 Task: Create a board button that archives all the cards more than 1  30 working days in the list "Trello first".
Action: Mouse moved to (1212, 99)
Screenshot: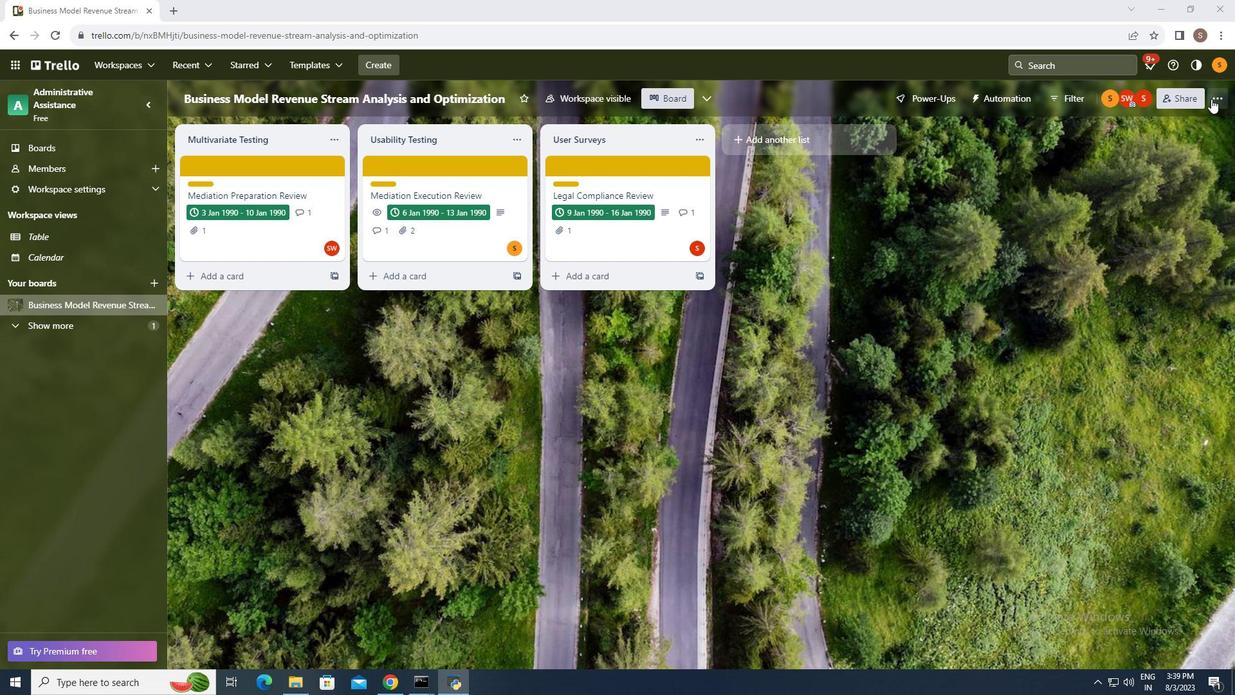 
Action: Mouse pressed left at (1212, 99)
Screenshot: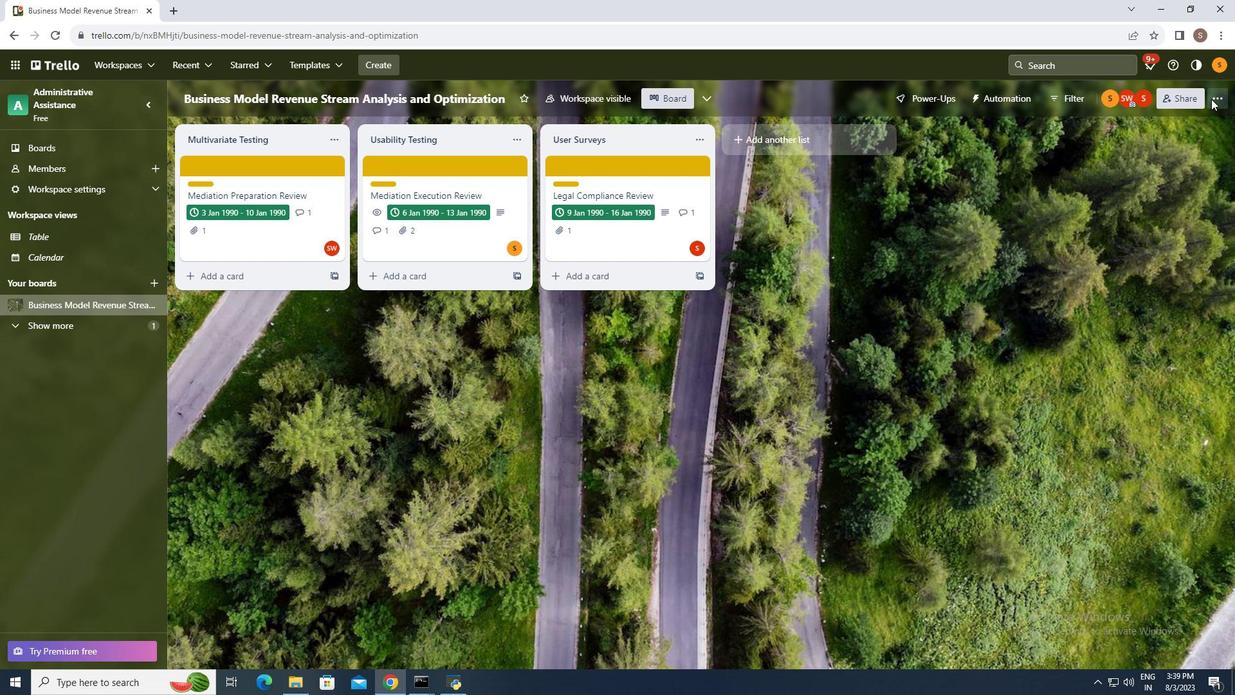 
Action: Mouse moved to (1134, 281)
Screenshot: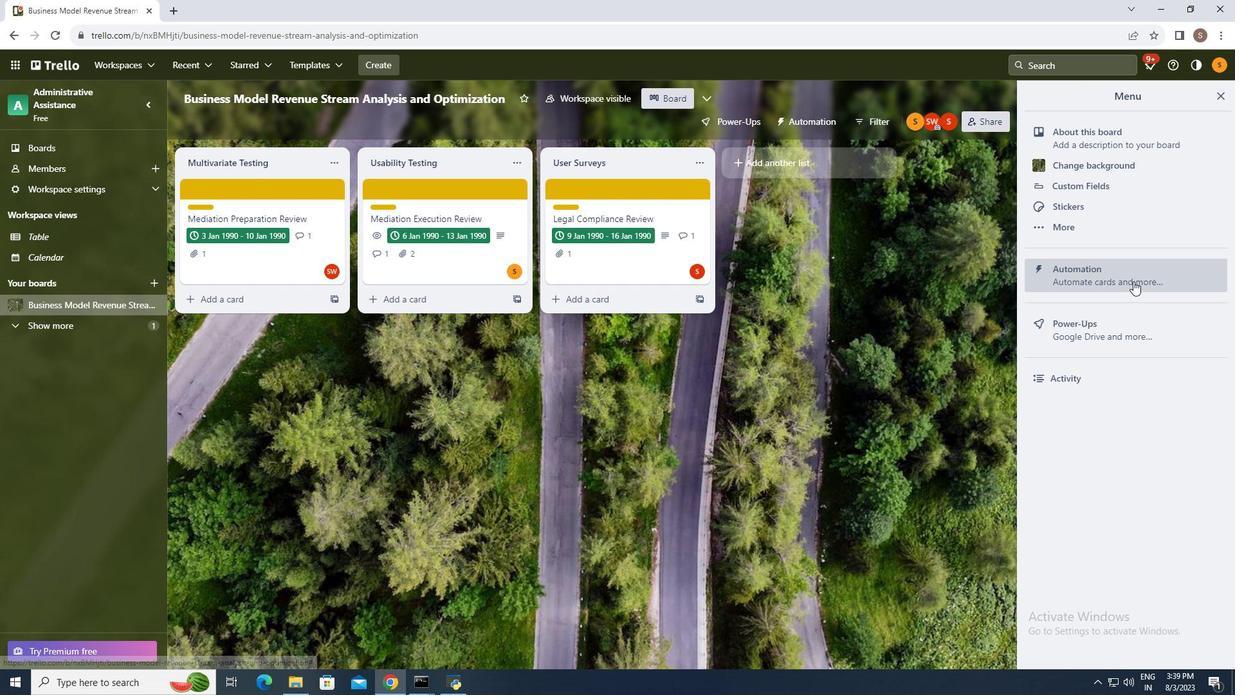 
Action: Mouse pressed left at (1134, 281)
Screenshot: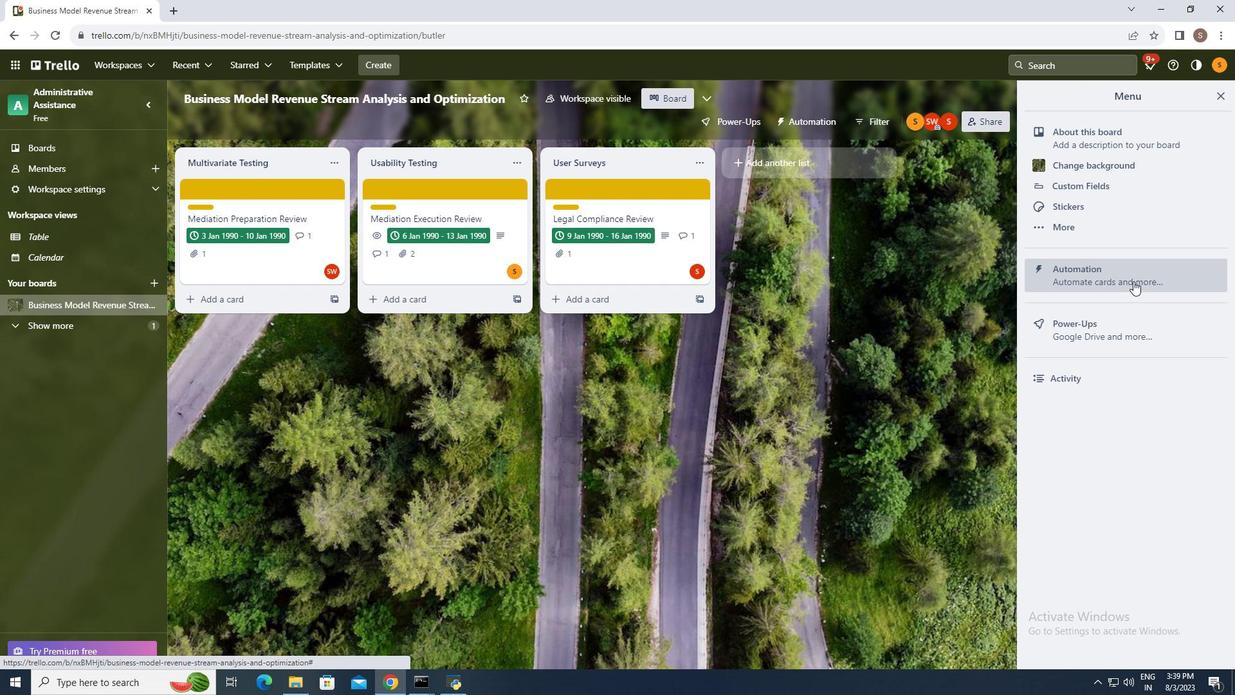 
Action: Mouse moved to (219, 363)
Screenshot: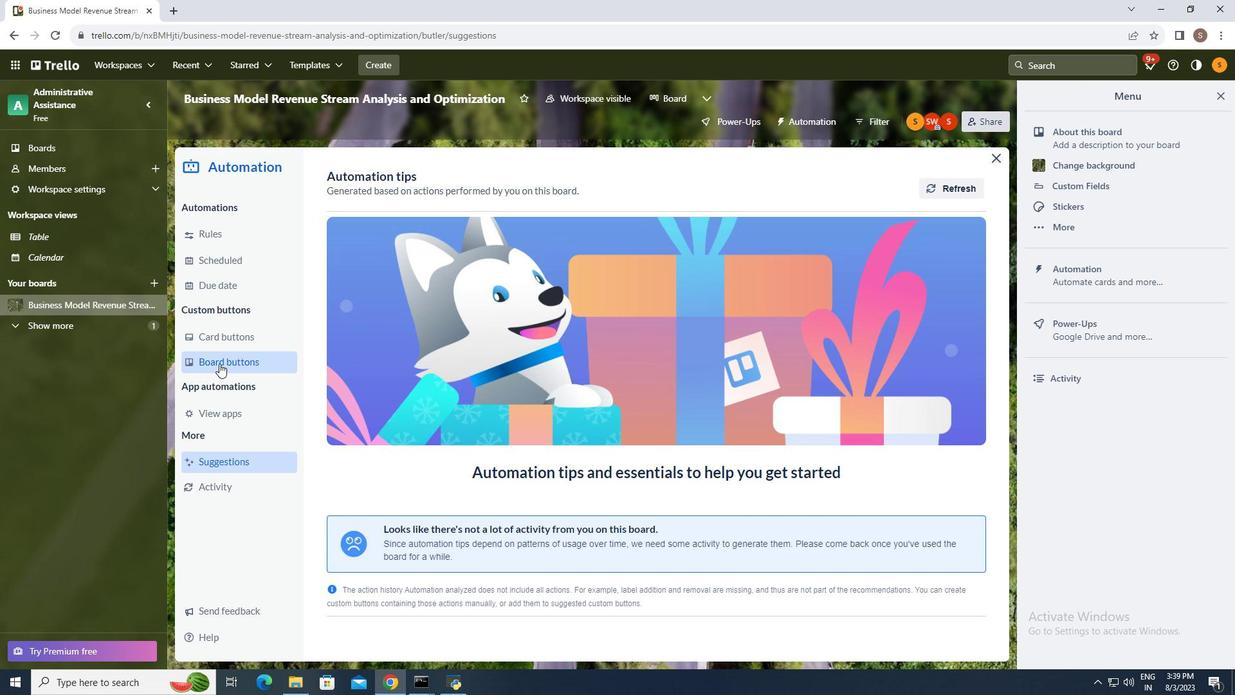 
Action: Mouse pressed left at (219, 363)
Screenshot: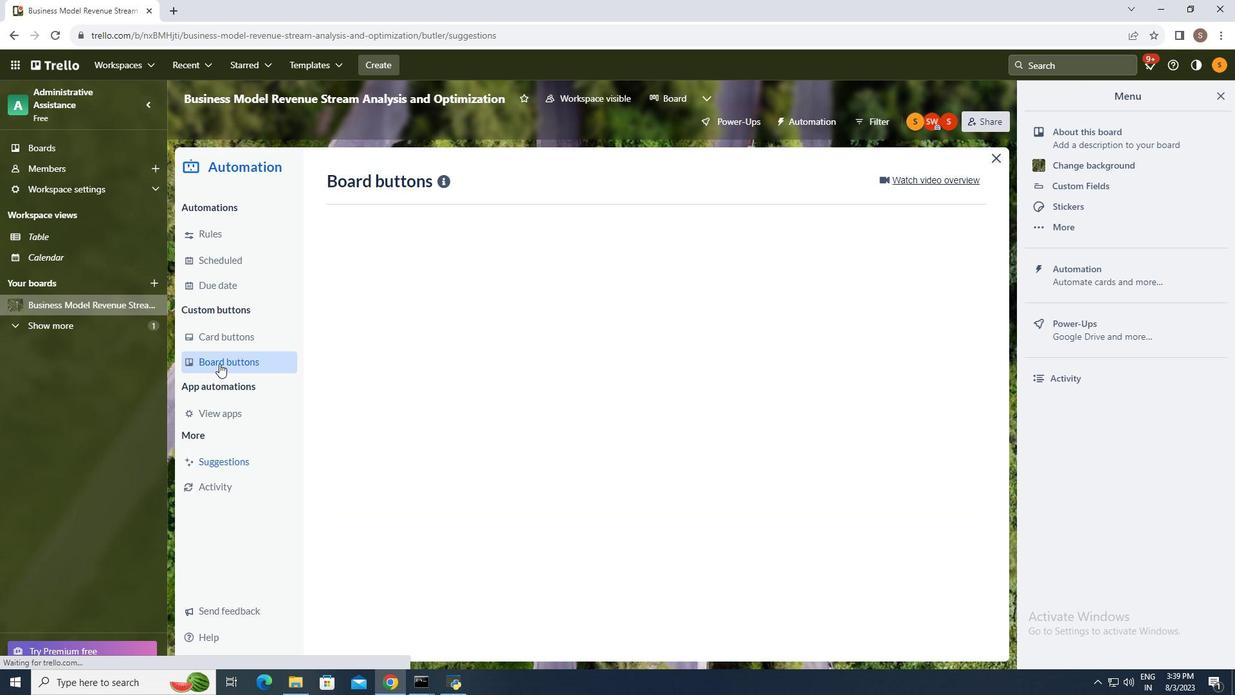 
Action: Mouse moved to (950, 186)
Screenshot: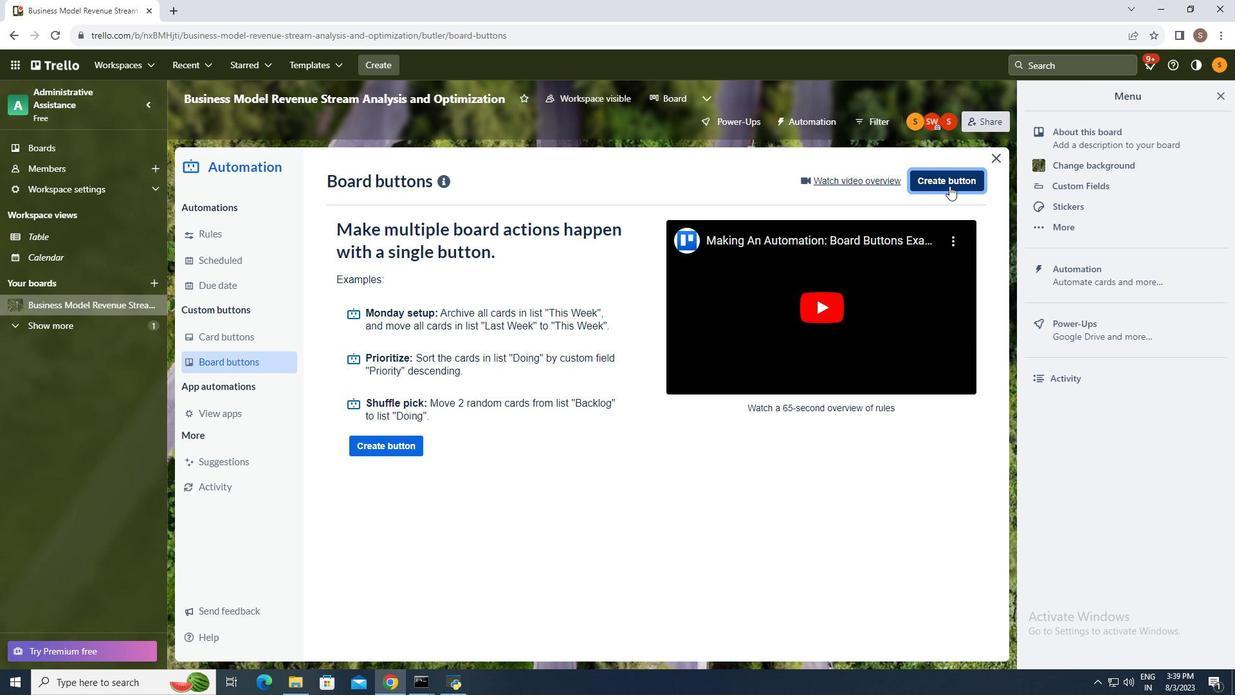 
Action: Mouse pressed left at (950, 186)
Screenshot: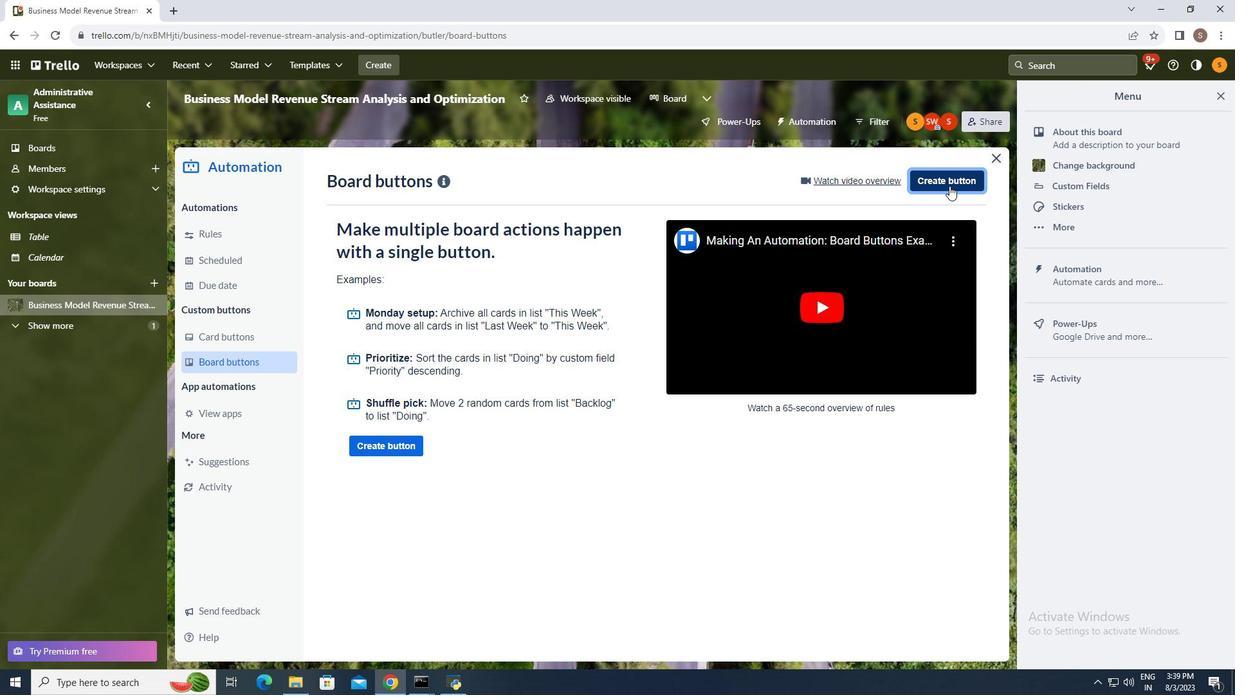 
Action: Mouse moved to (670, 355)
Screenshot: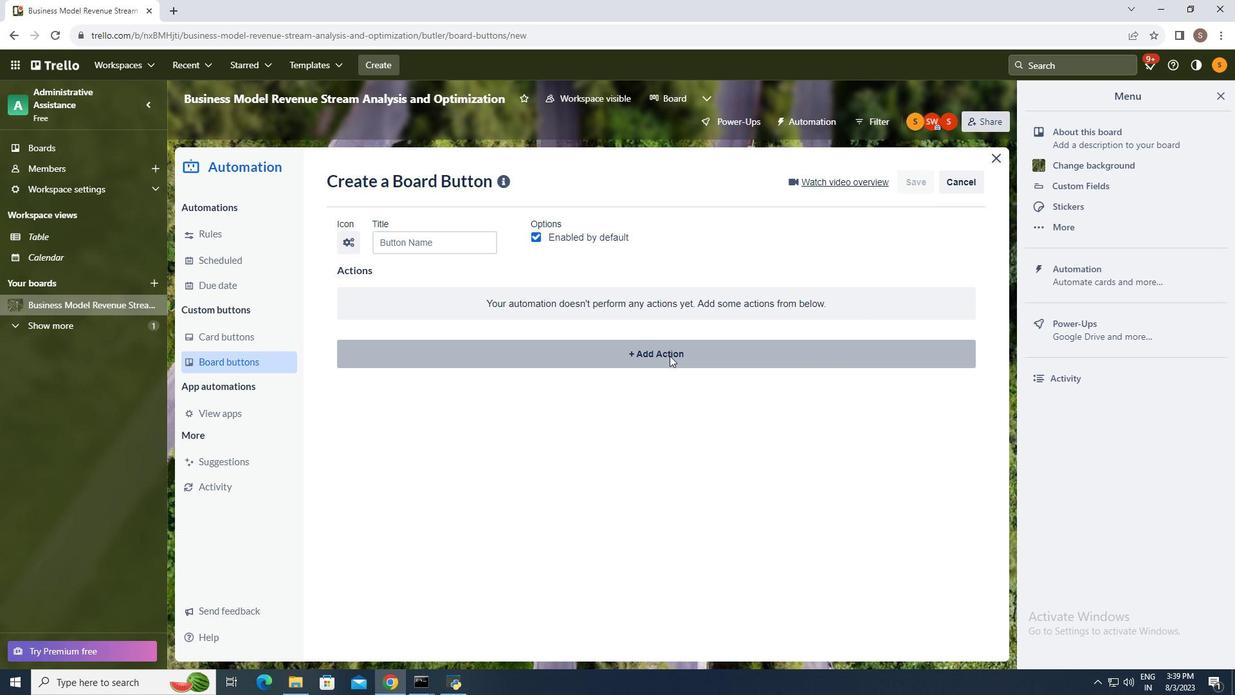 
Action: Mouse pressed left at (670, 355)
Screenshot: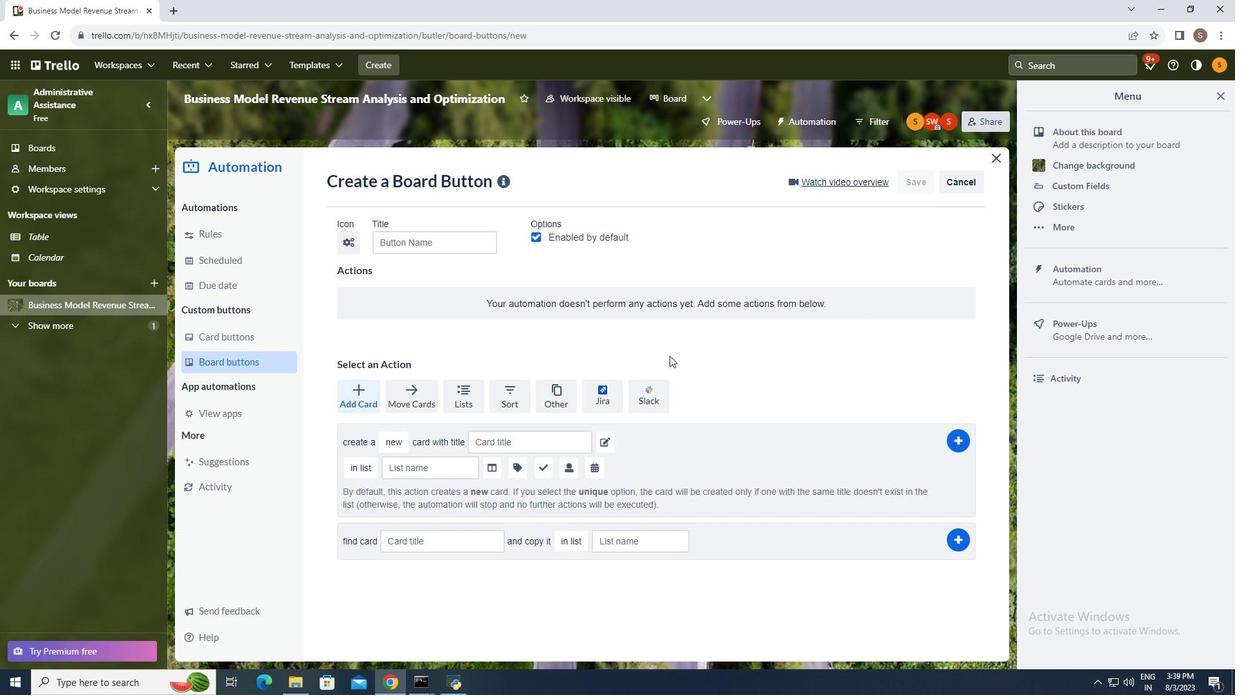
Action: Mouse moved to (421, 393)
Screenshot: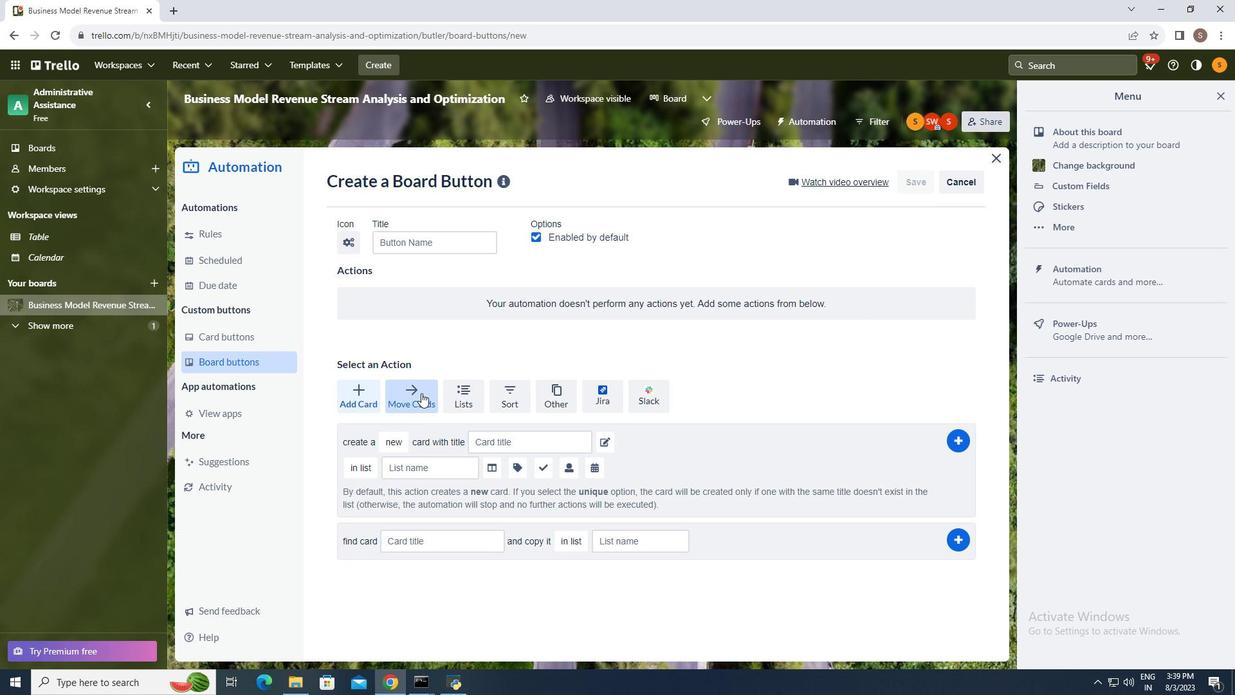 
Action: Mouse pressed left at (421, 393)
Screenshot: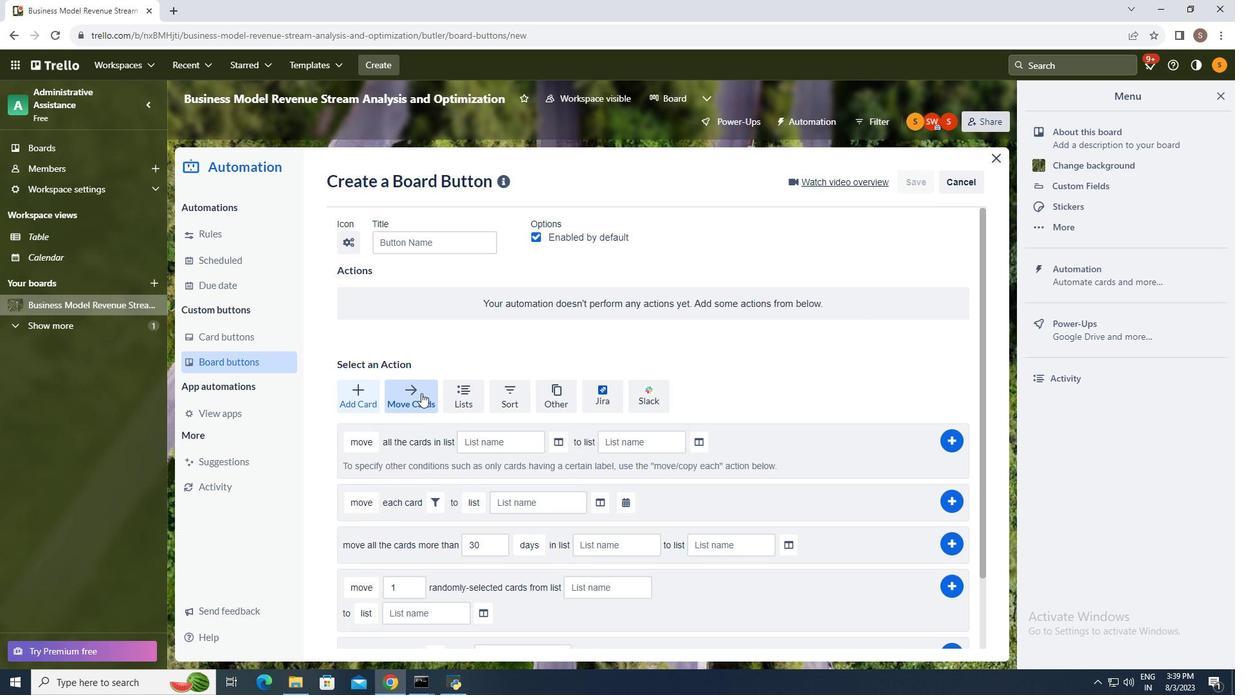 
Action: Mouse moved to (414, 471)
Screenshot: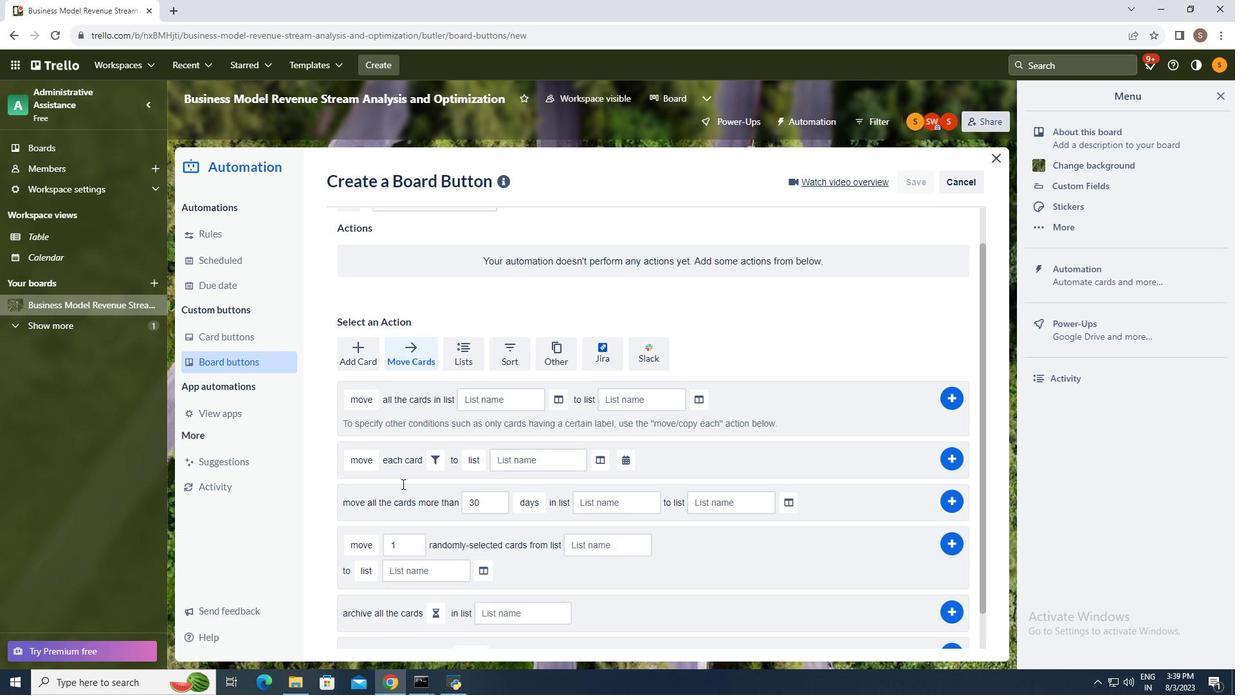
Action: Mouse scrolled (414, 470) with delta (0, 0)
Screenshot: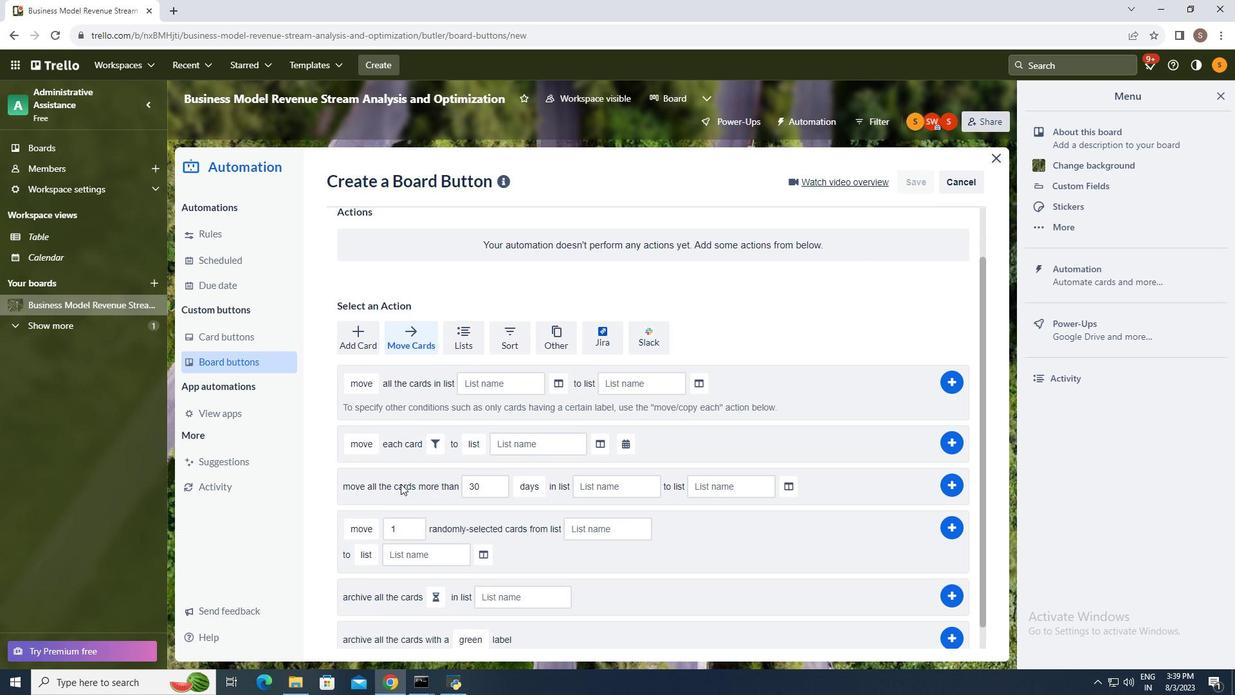 
Action: Mouse moved to (402, 483)
Screenshot: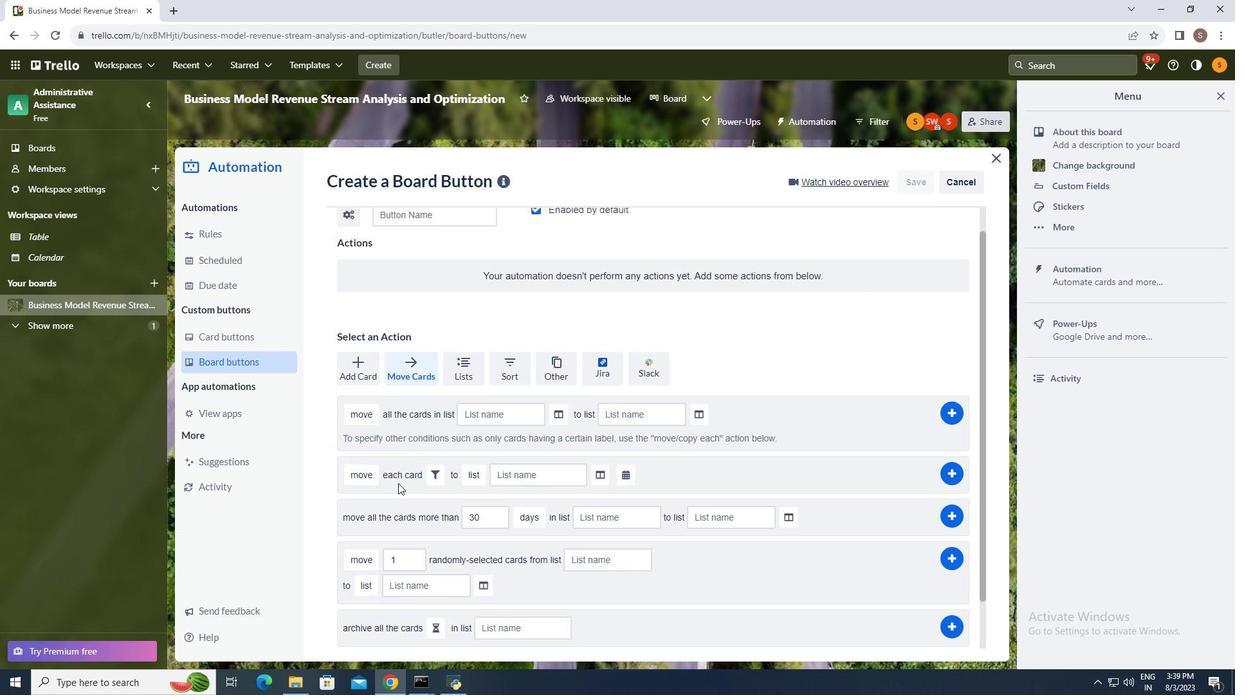 
Action: Mouse scrolled (402, 484) with delta (0, 0)
Screenshot: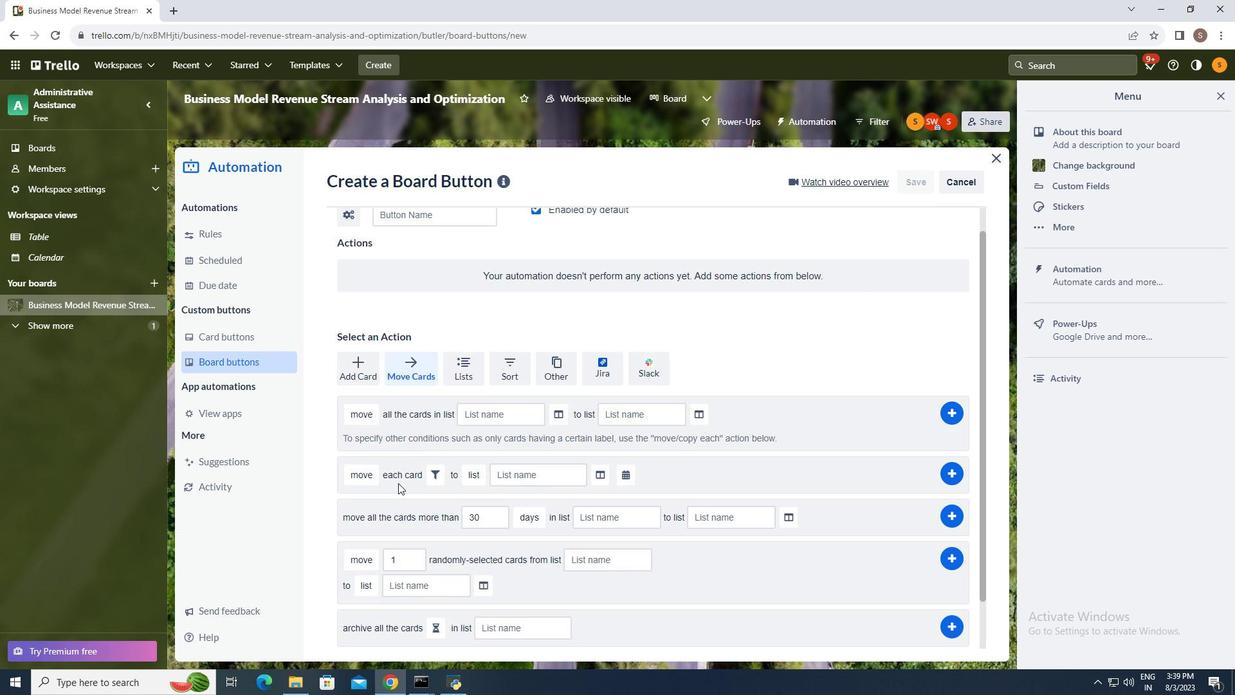 
Action: Mouse moved to (401, 484)
Screenshot: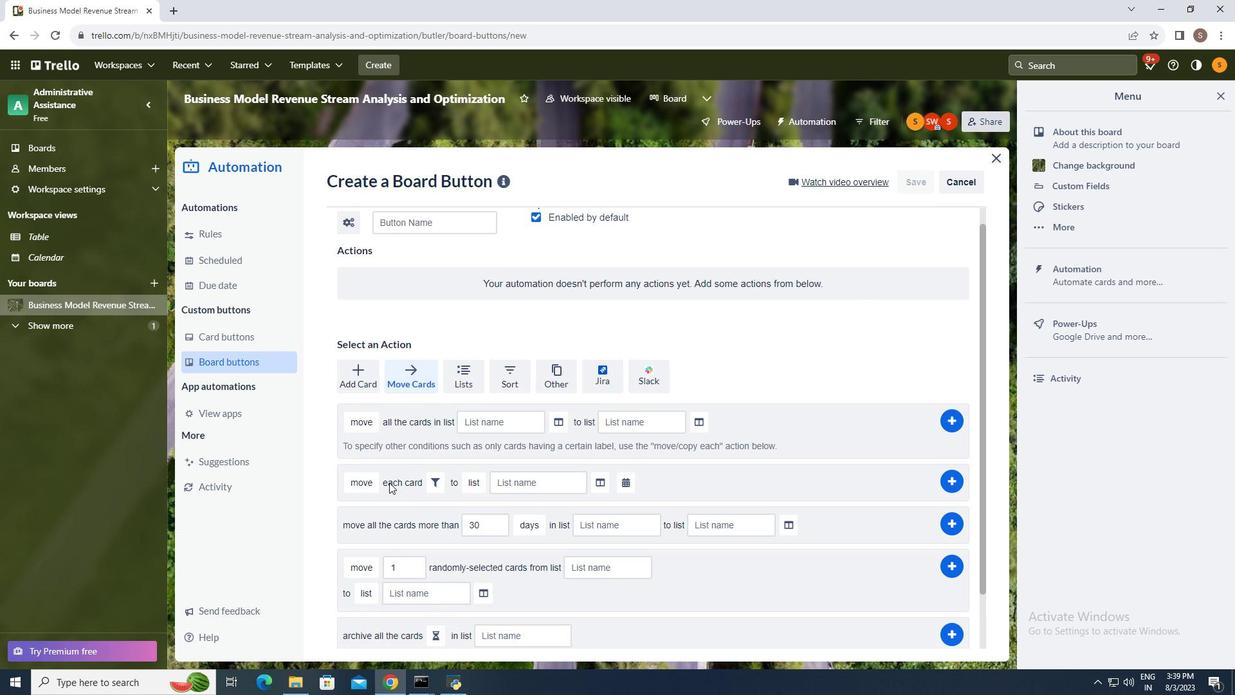 
Action: Mouse scrolled (401, 483) with delta (0, 0)
Screenshot: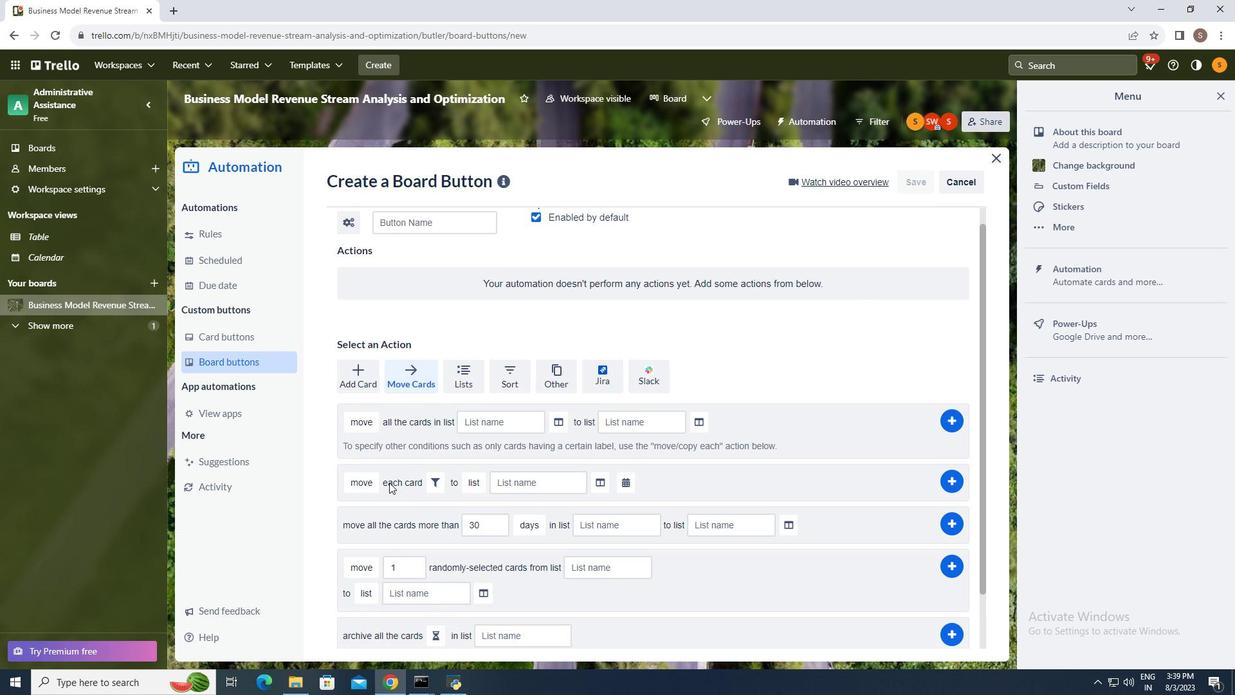 
Action: Mouse moved to (389, 482)
Screenshot: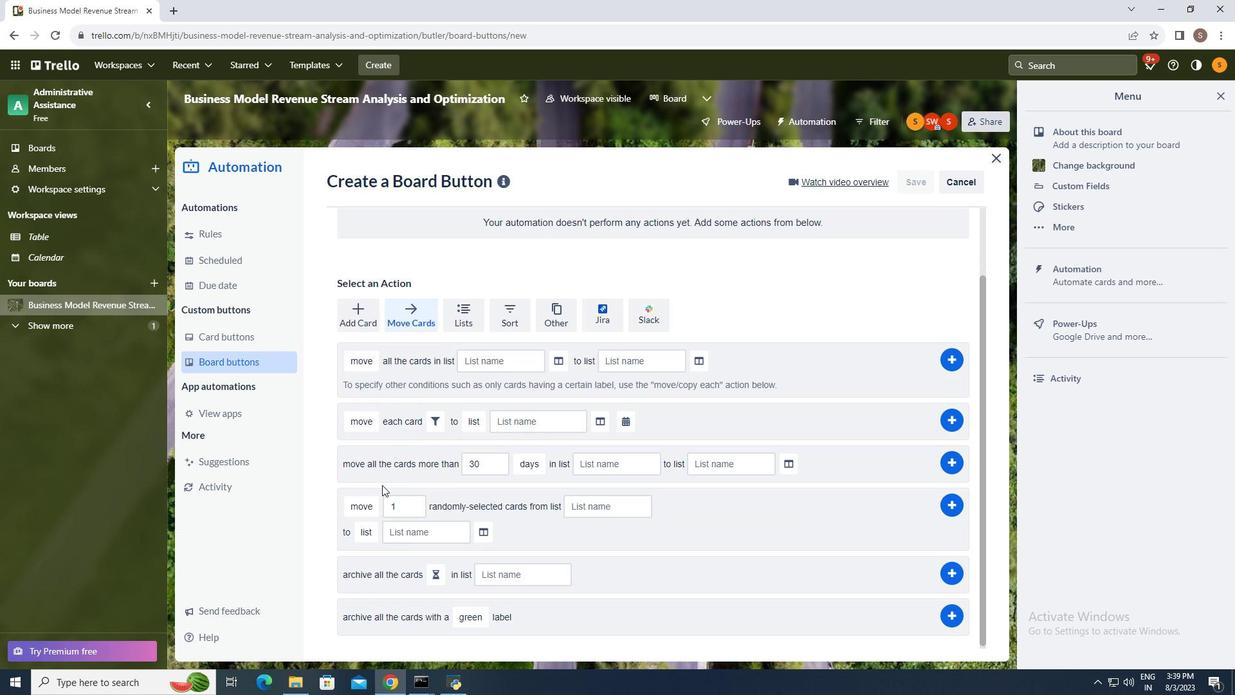 
Action: Mouse scrolled (389, 482) with delta (0, 0)
Screenshot: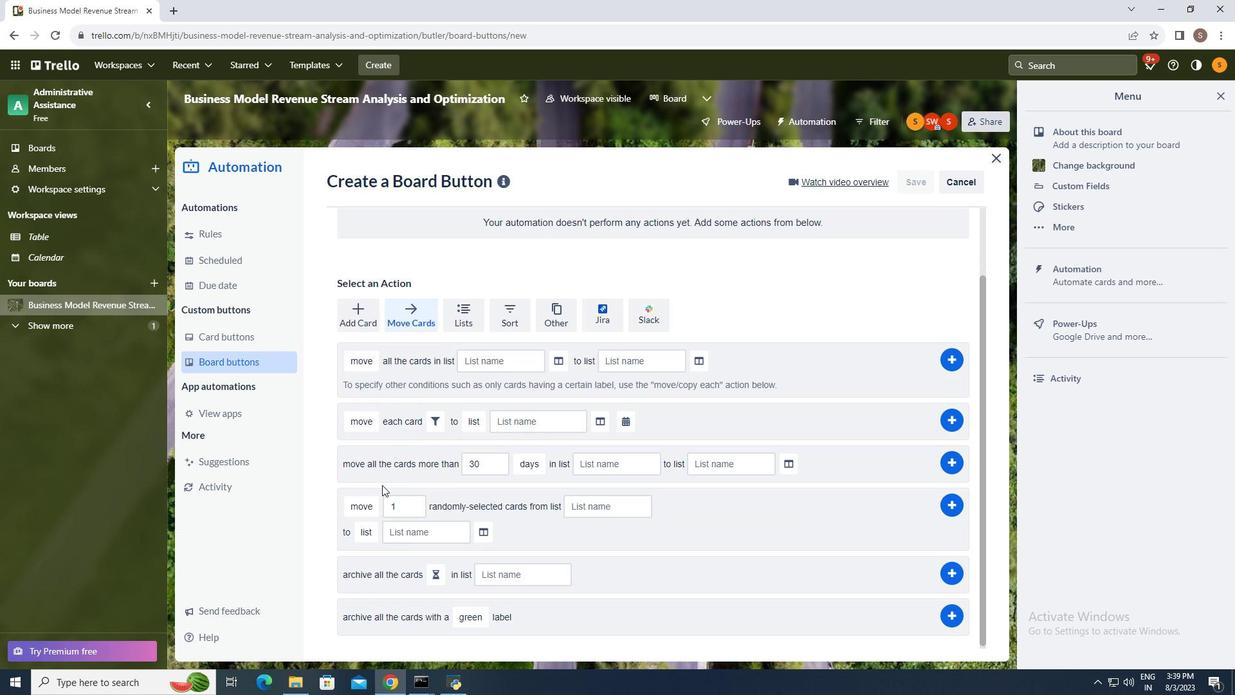 
Action: Mouse moved to (384, 482)
Screenshot: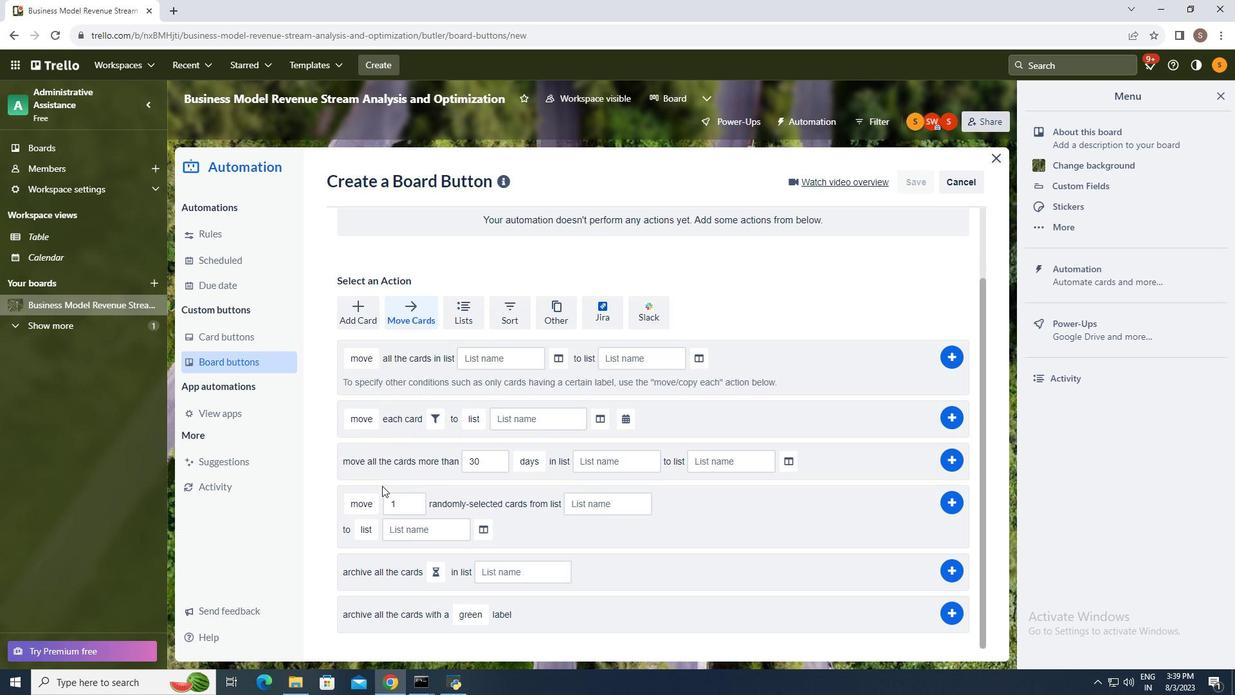 
Action: Mouse scrolled (384, 482) with delta (0, 0)
Screenshot: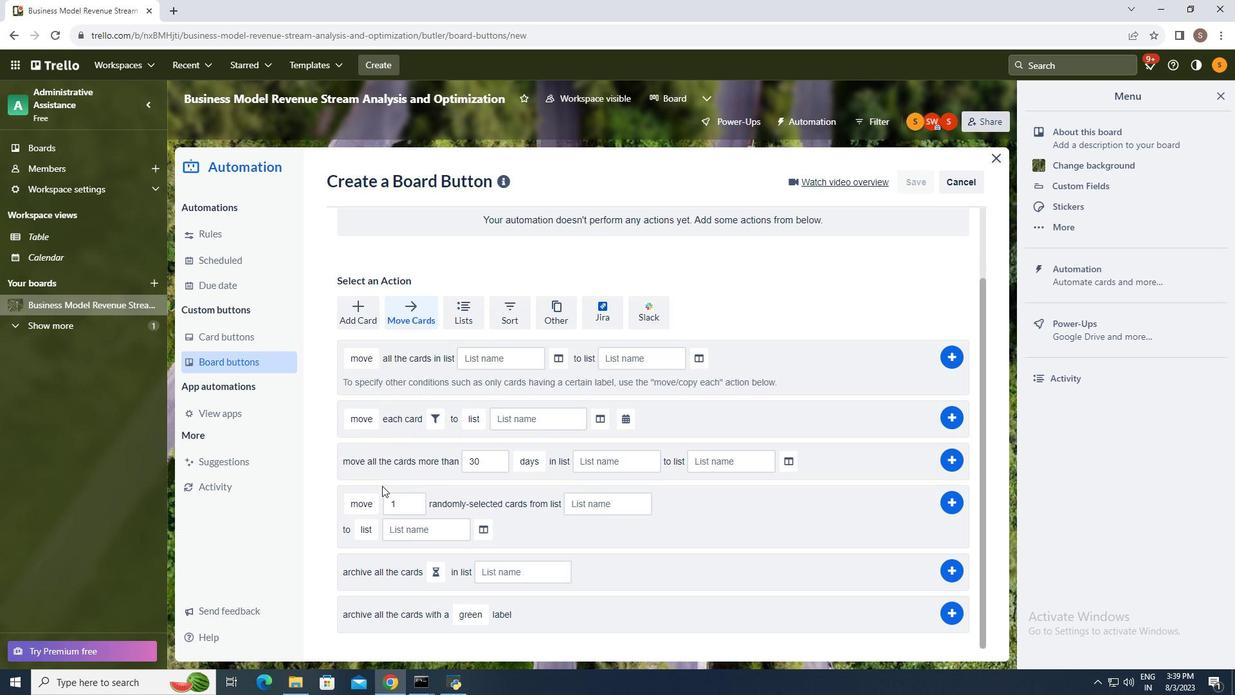 
Action: Mouse moved to (384, 482)
Screenshot: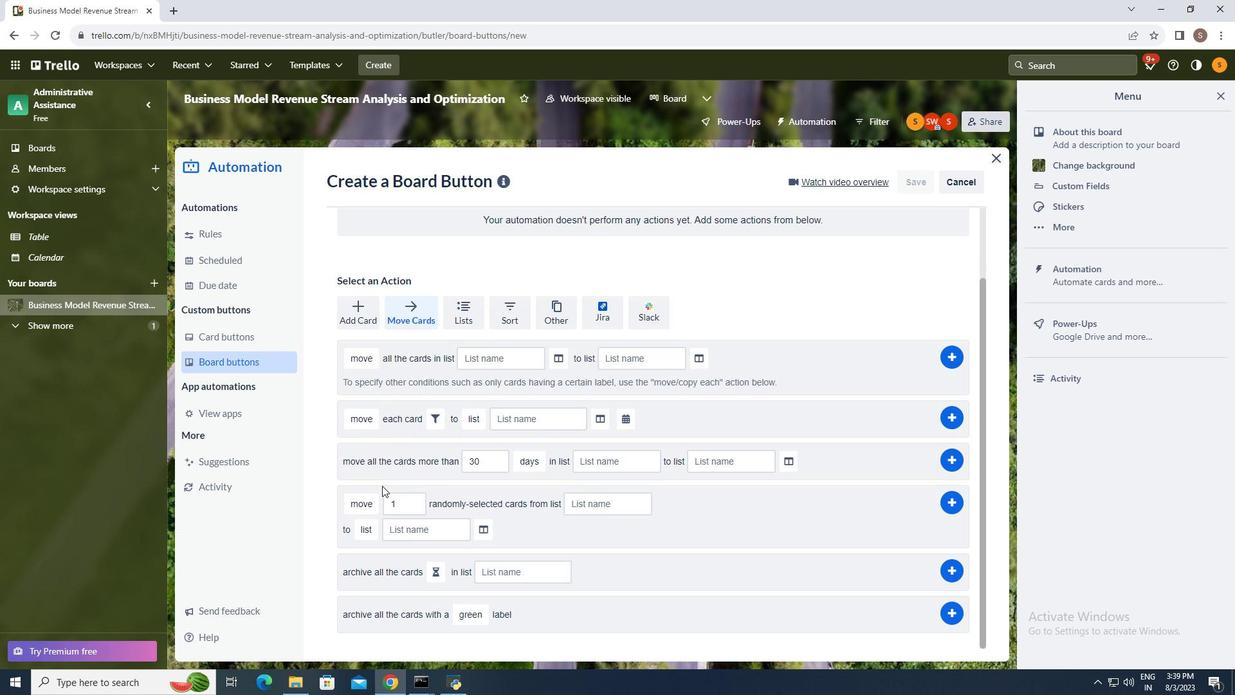 
Action: Mouse scrolled (384, 482) with delta (0, 0)
Screenshot: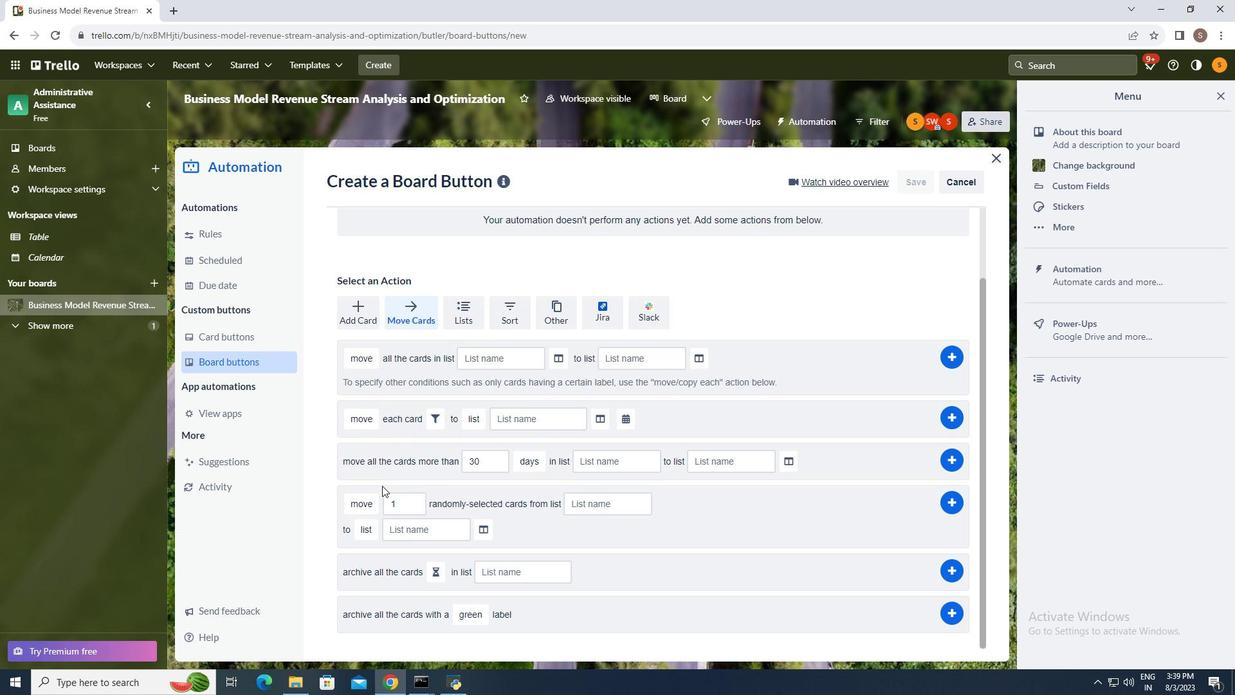
Action: Mouse moved to (359, 498)
Screenshot: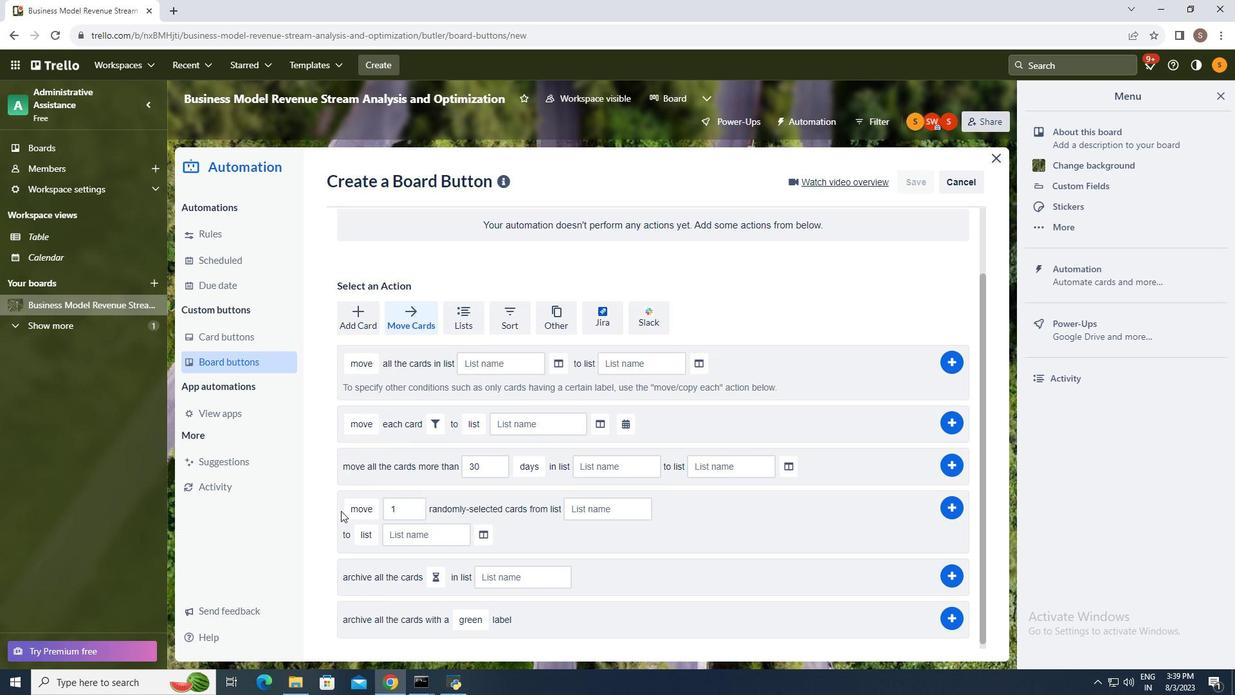 
Action: Mouse scrolled (359, 497) with delta (0, 0)
Screenshot: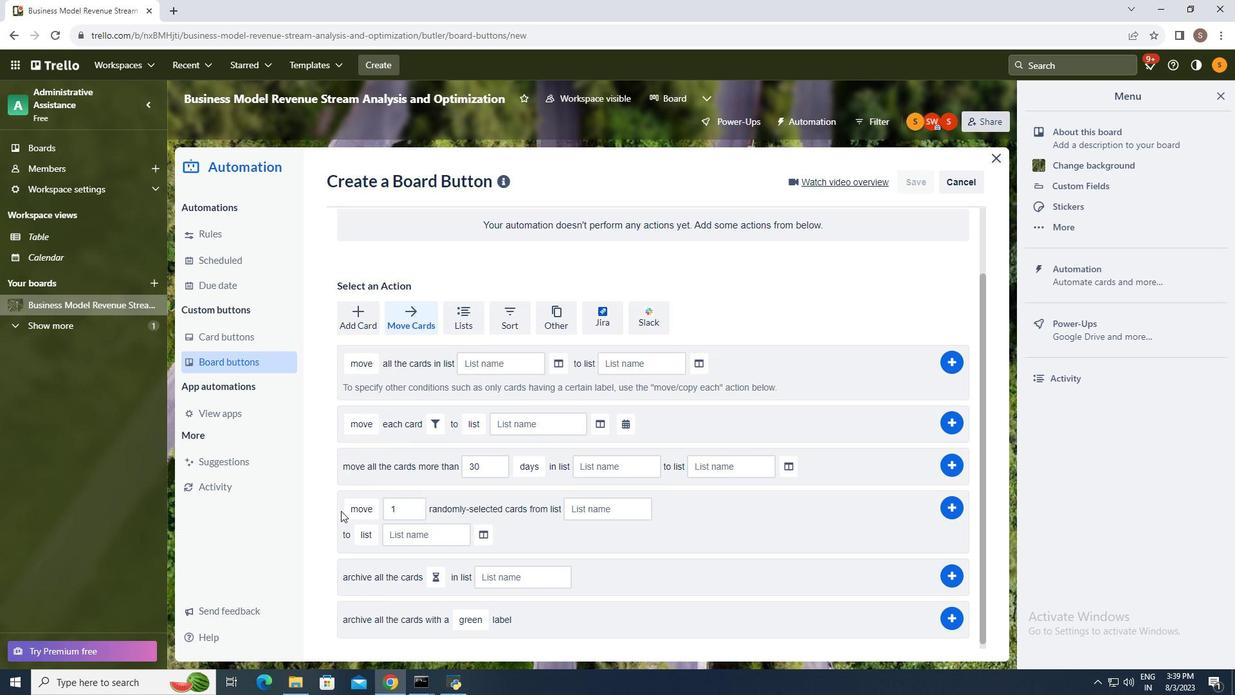 
Action: Mouse moved to (343, 508)
Screenshot: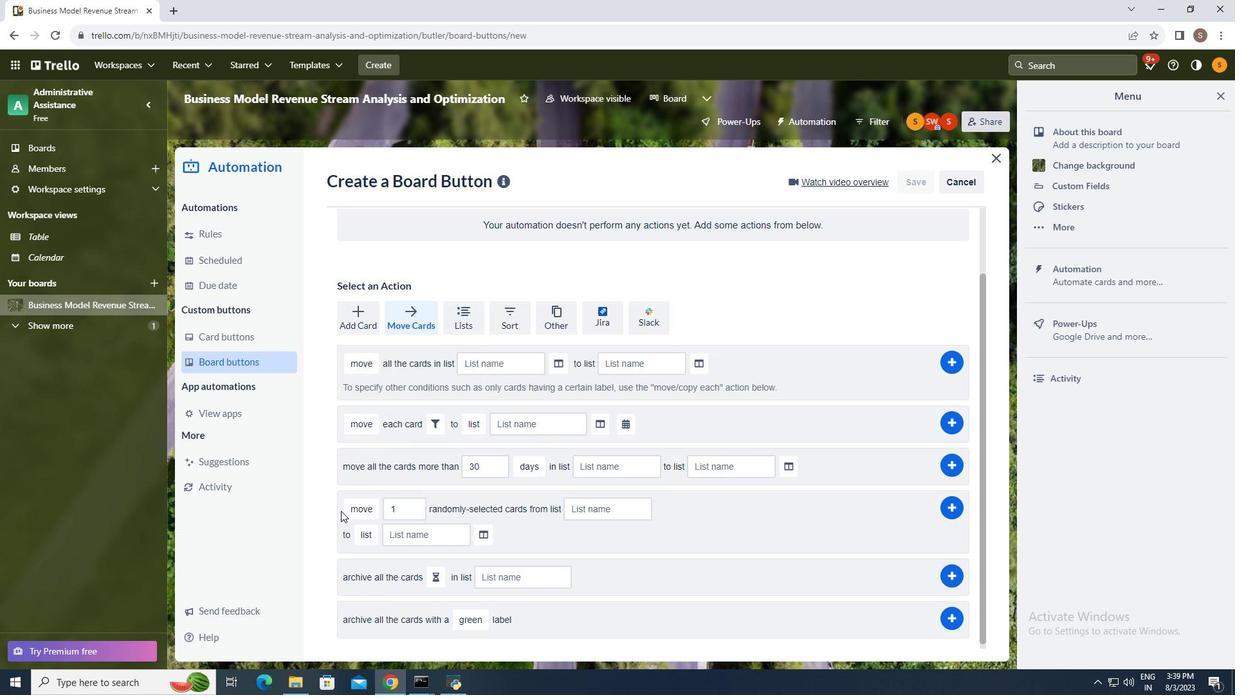 
Action: Mouse scrolled (343, 509) with delta (0, 0)
Screenshot: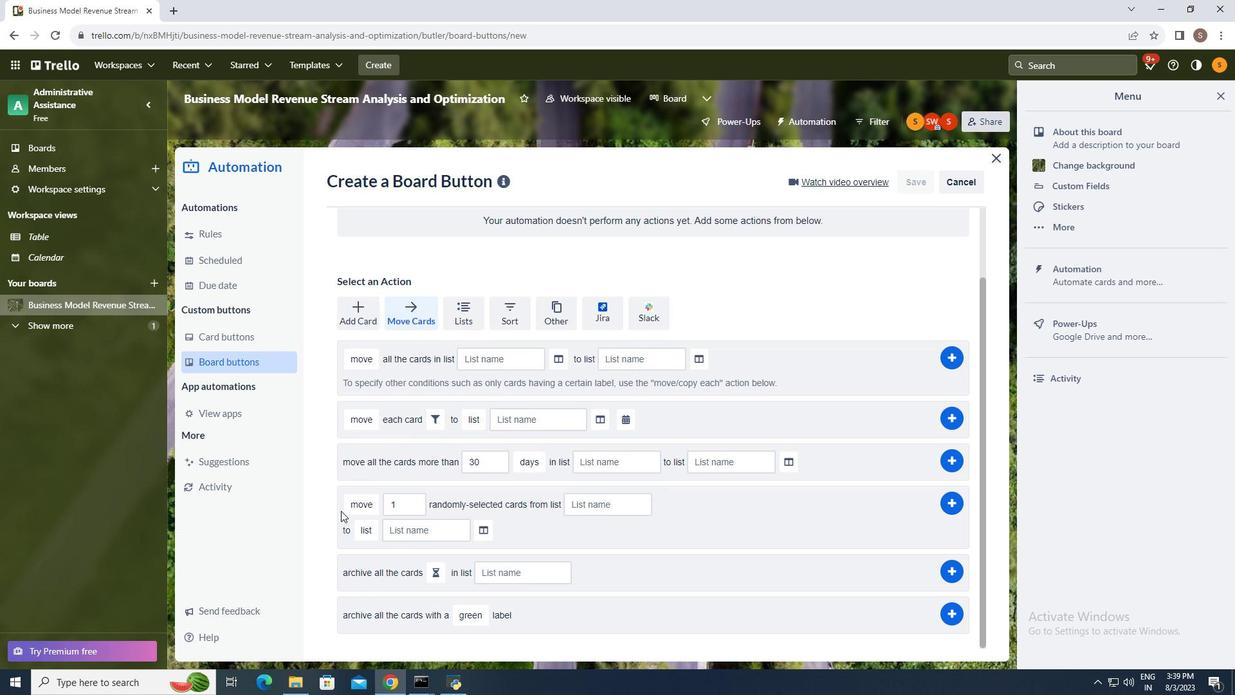 
Action: Mouse moved to (341, 511)
Screenshot: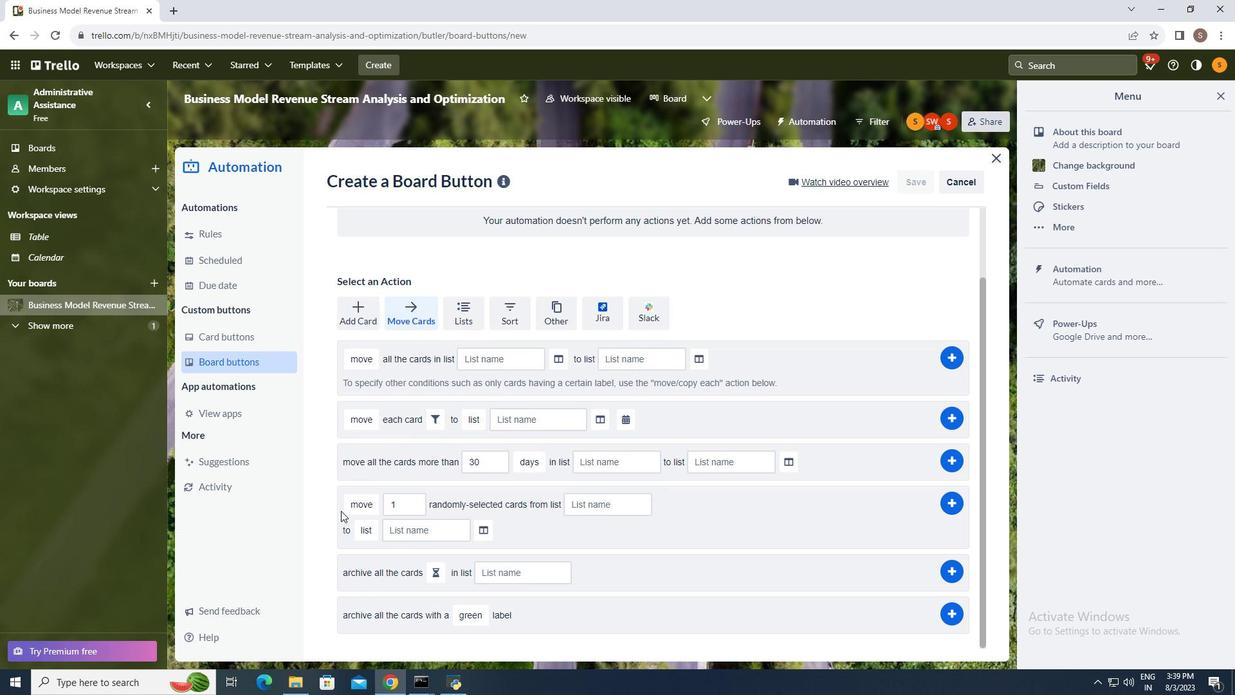 
Action: Mouse scrolled (341, 510) with delta (0, 0)
Screenshot: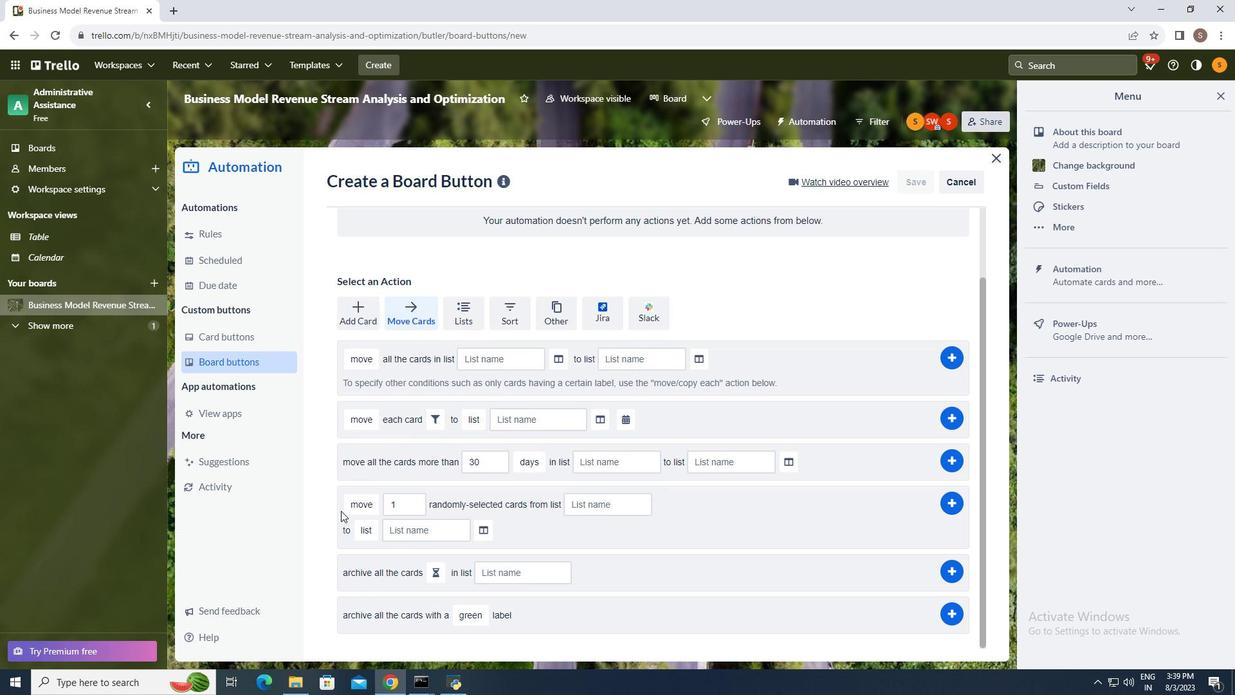 
Action: Mouse moved to (433, 571)
Screenshot: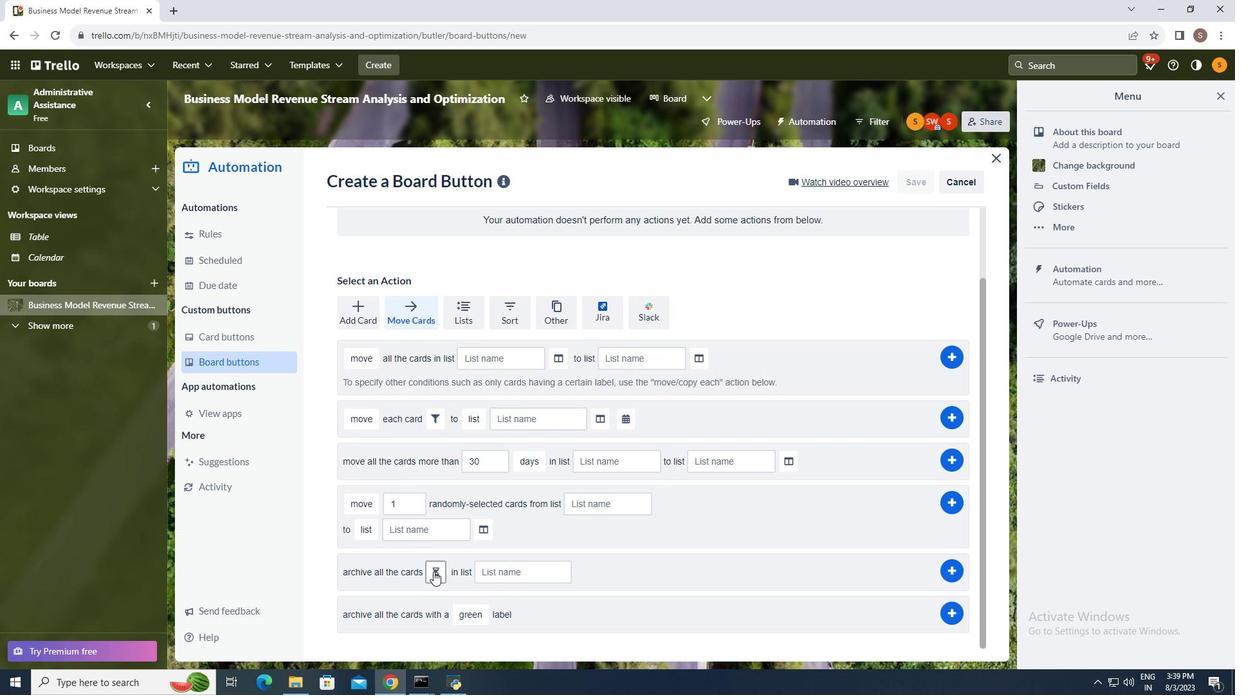 
Action: Mouse pressed left at (433, 571)
Screenshot: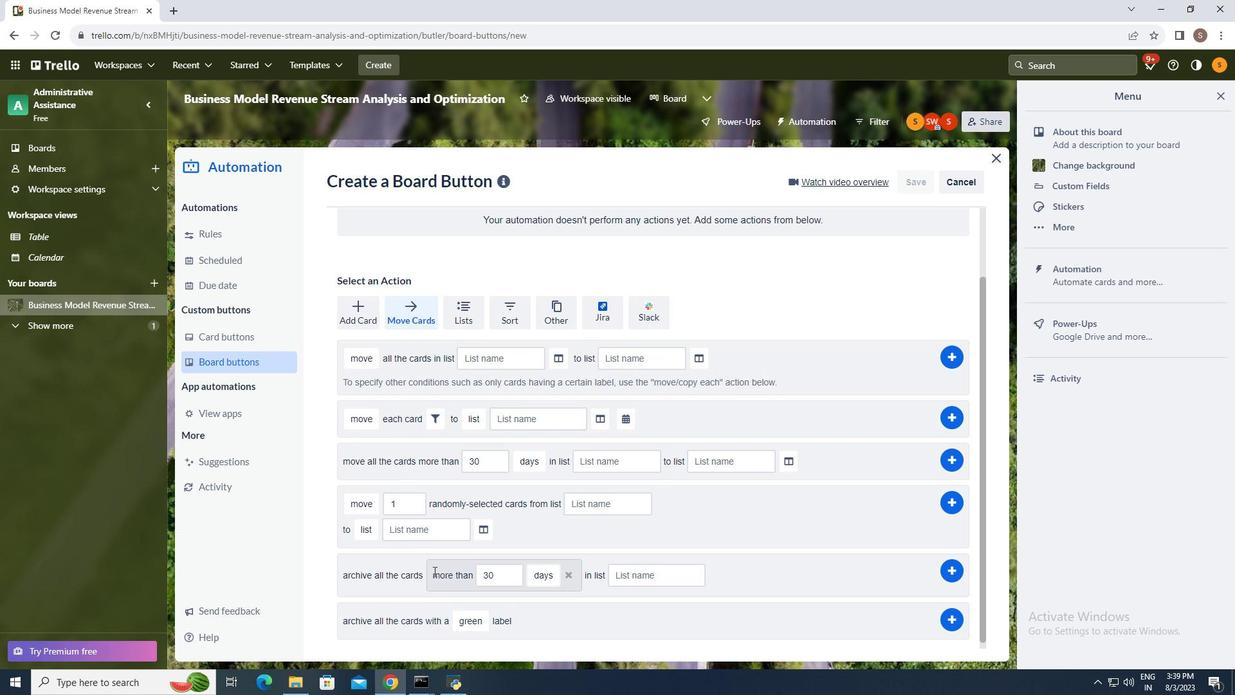 
Action: Mouse moved to (547, 578)
Screenshot: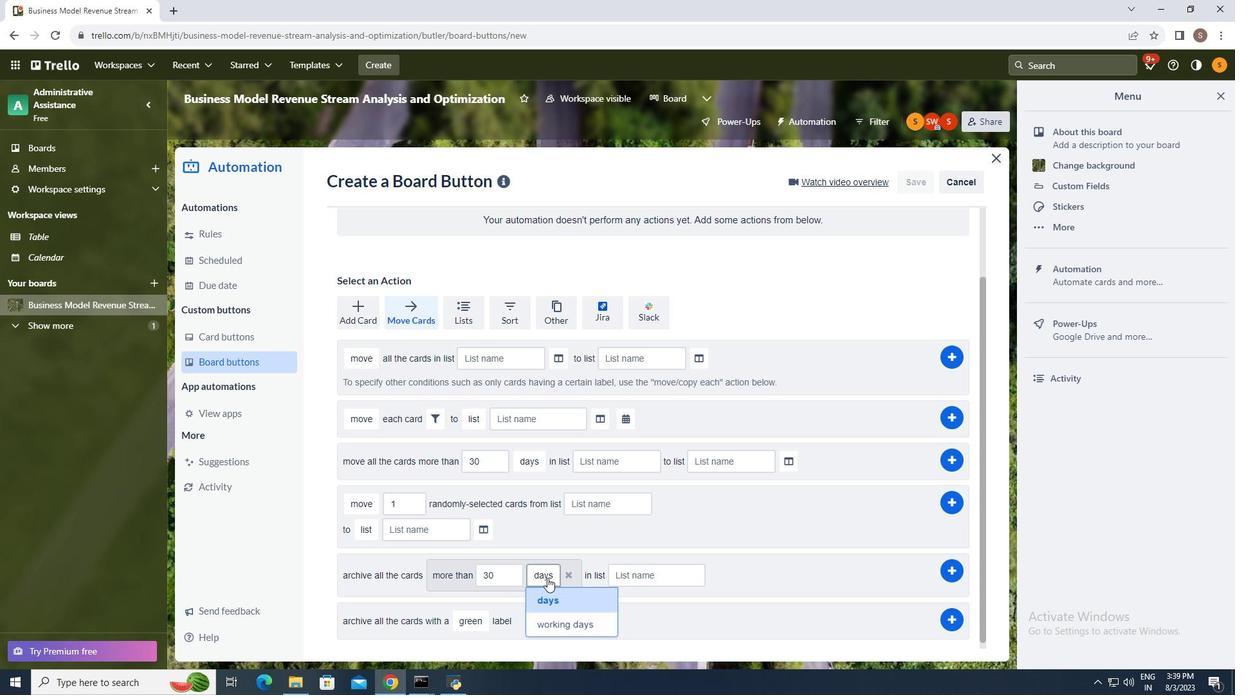 
Action: Mouse pressed left at (547, 578)
Screenshot: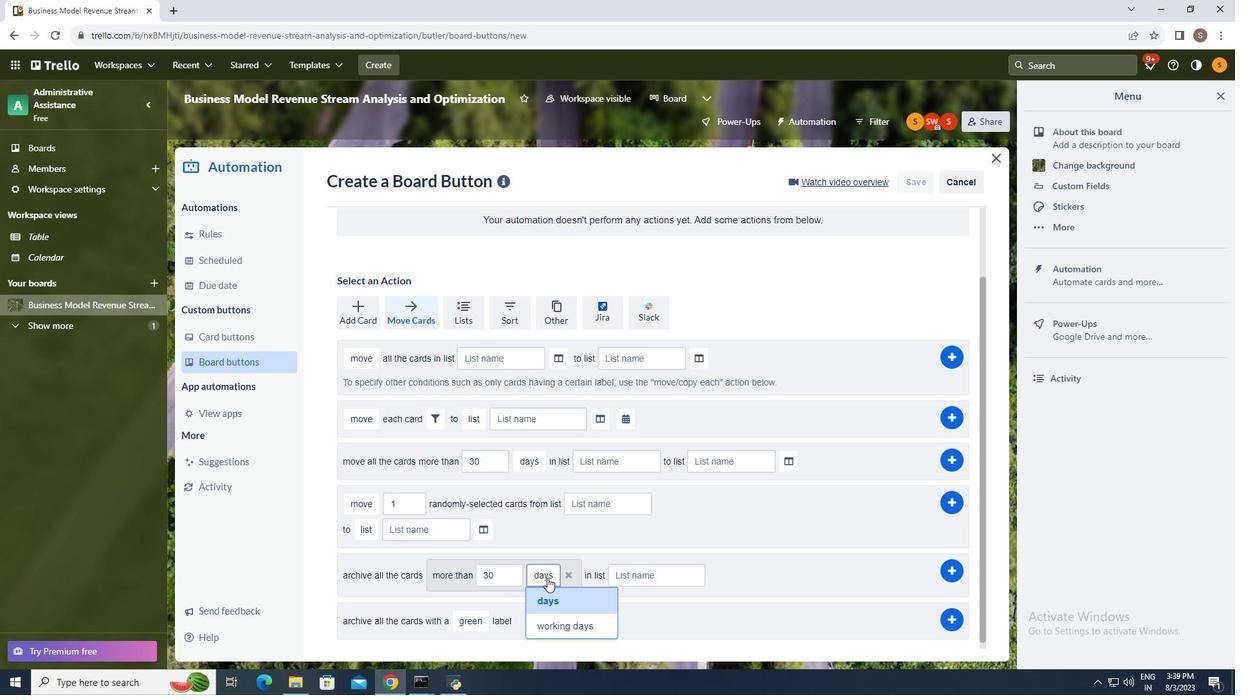 
Action: Mouse moved to (556, 627)
Screenshot: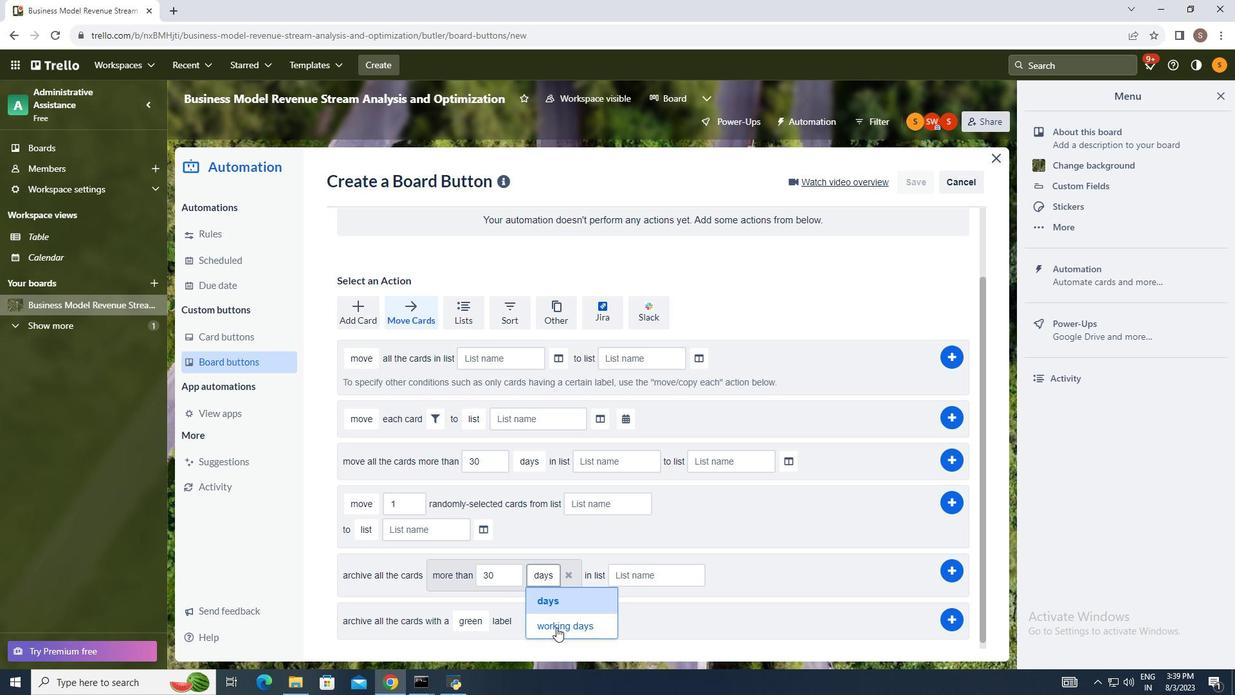 
Action: Mouse pressed left at (556, 627)
Screenshot: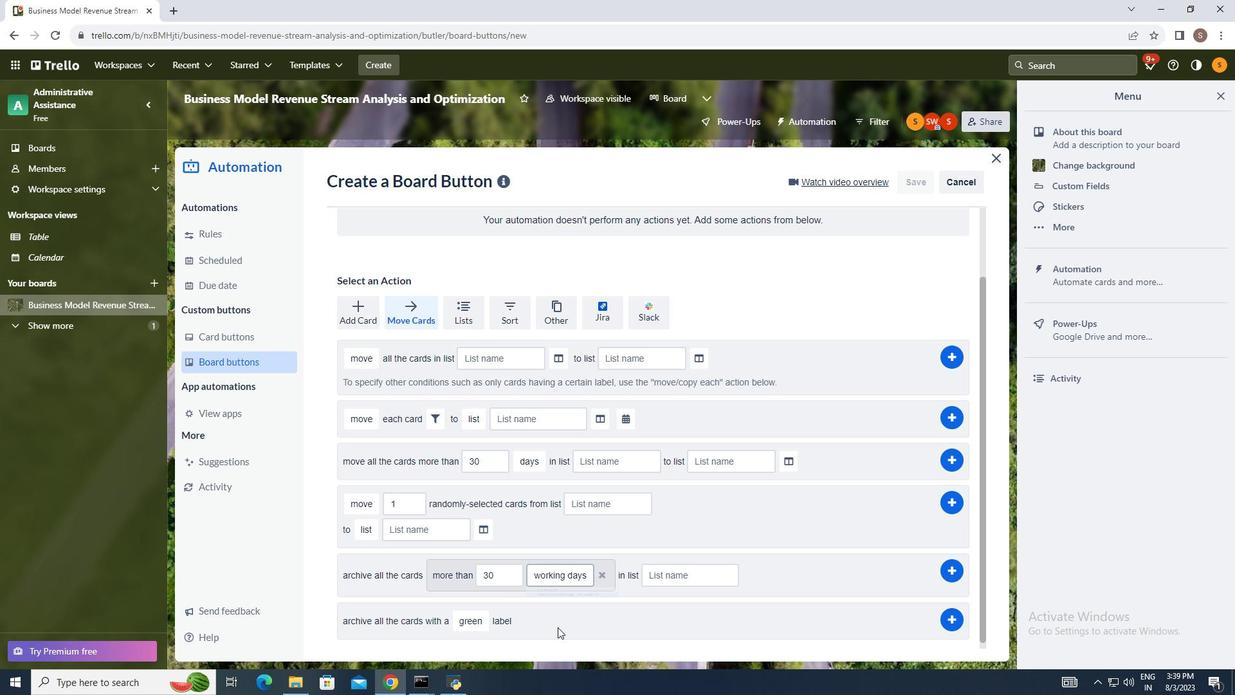 
Action: Mouse moved to (667, 579)
Screenshot: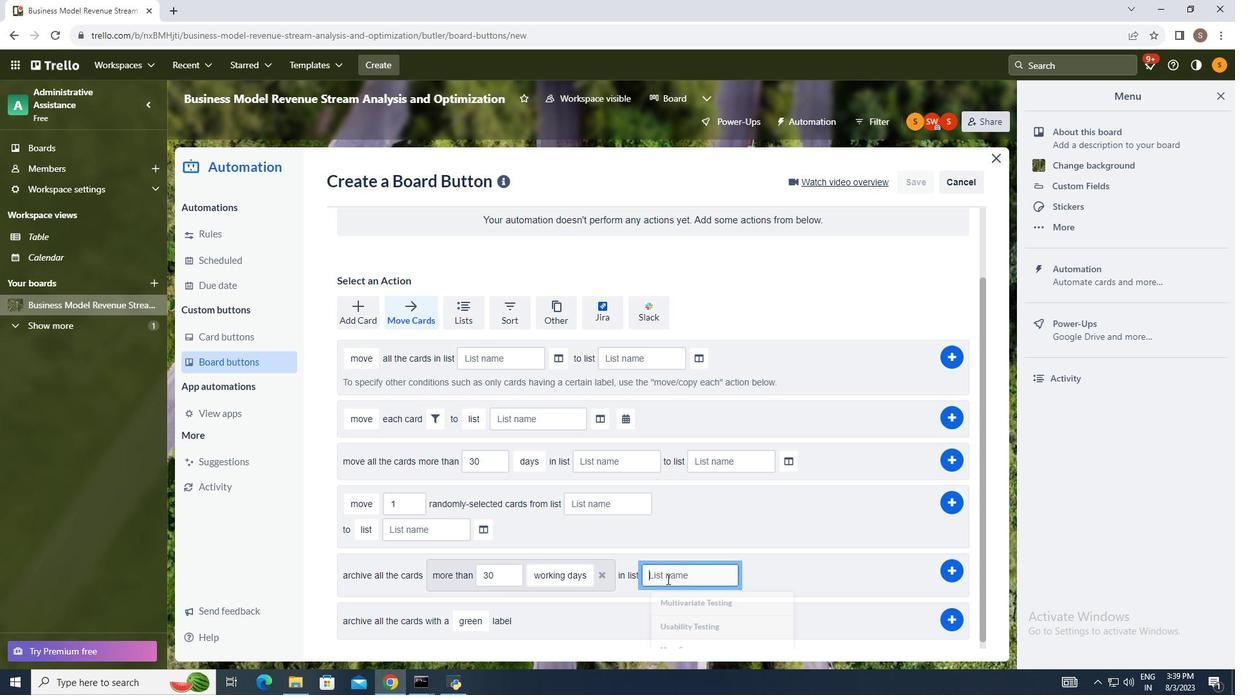 
Action: Mouse pressed left at (667, 579)
Screenshot: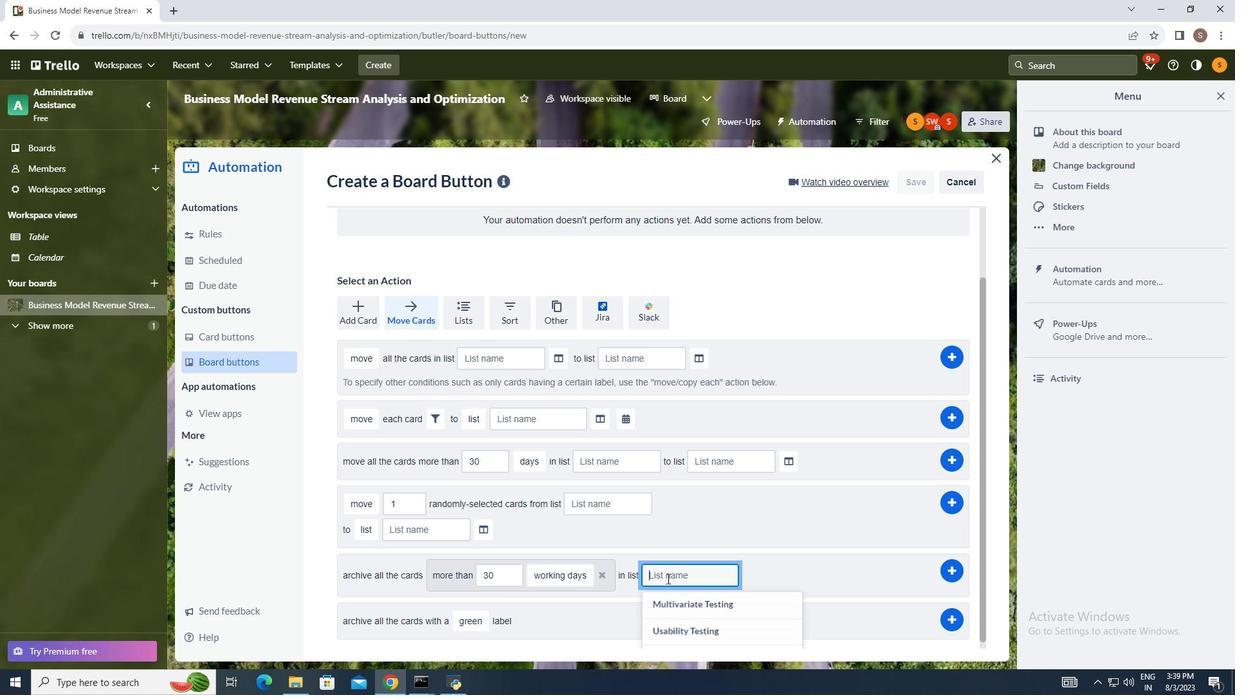 
Action: Mouse moved to (675, 528)
Screenshot: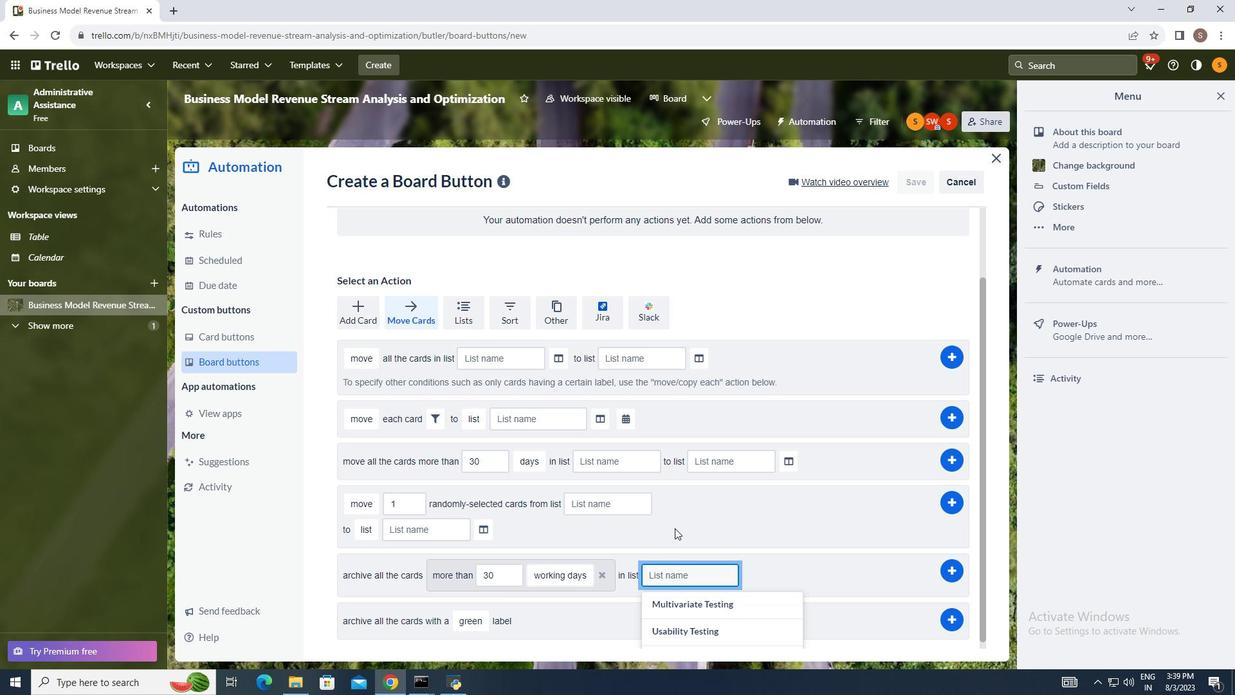 
Action: Key pressed <Key.shift_r>Trello<Key.space>first
Screenshot: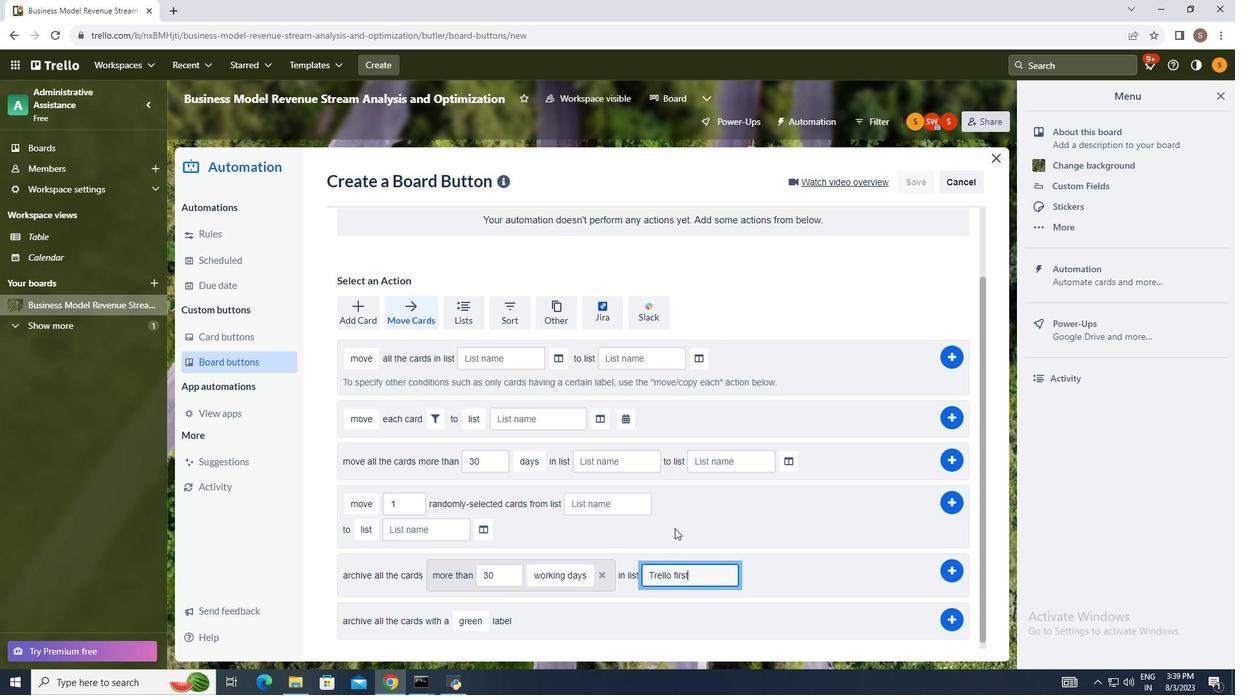 
Action: Mouse moved to (954, 572)
Screenshot: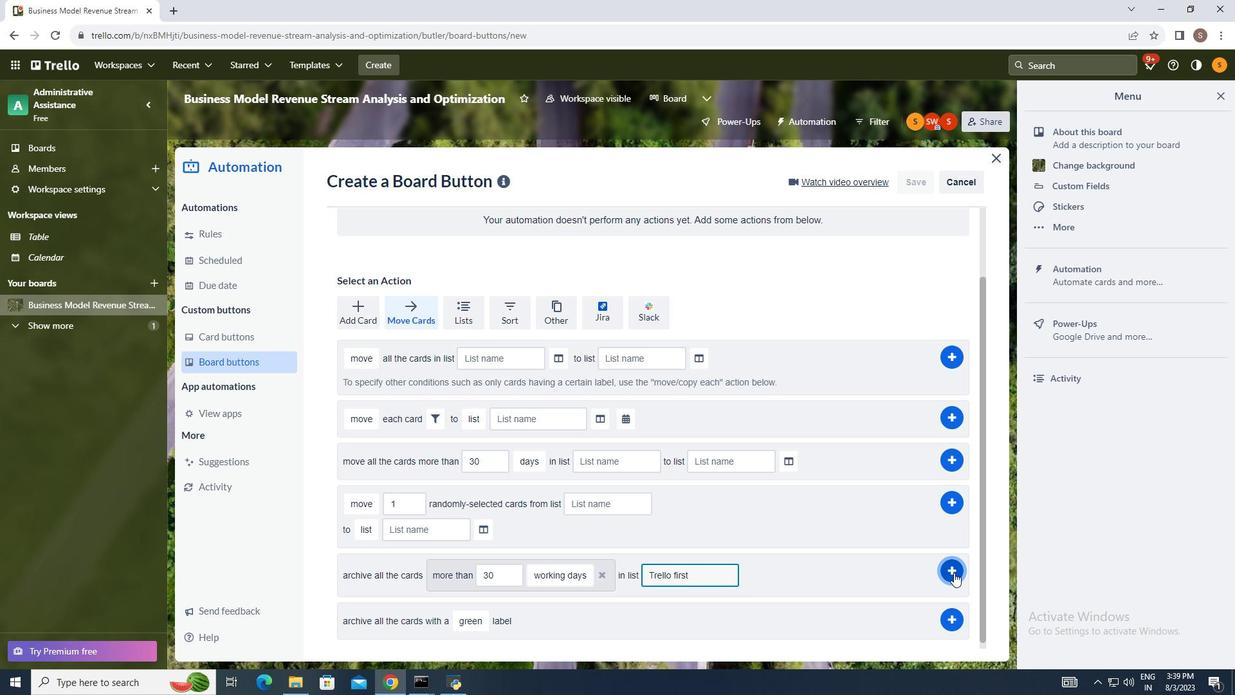 
Action: Mouse pressed left at (954, 572)
Screenshot: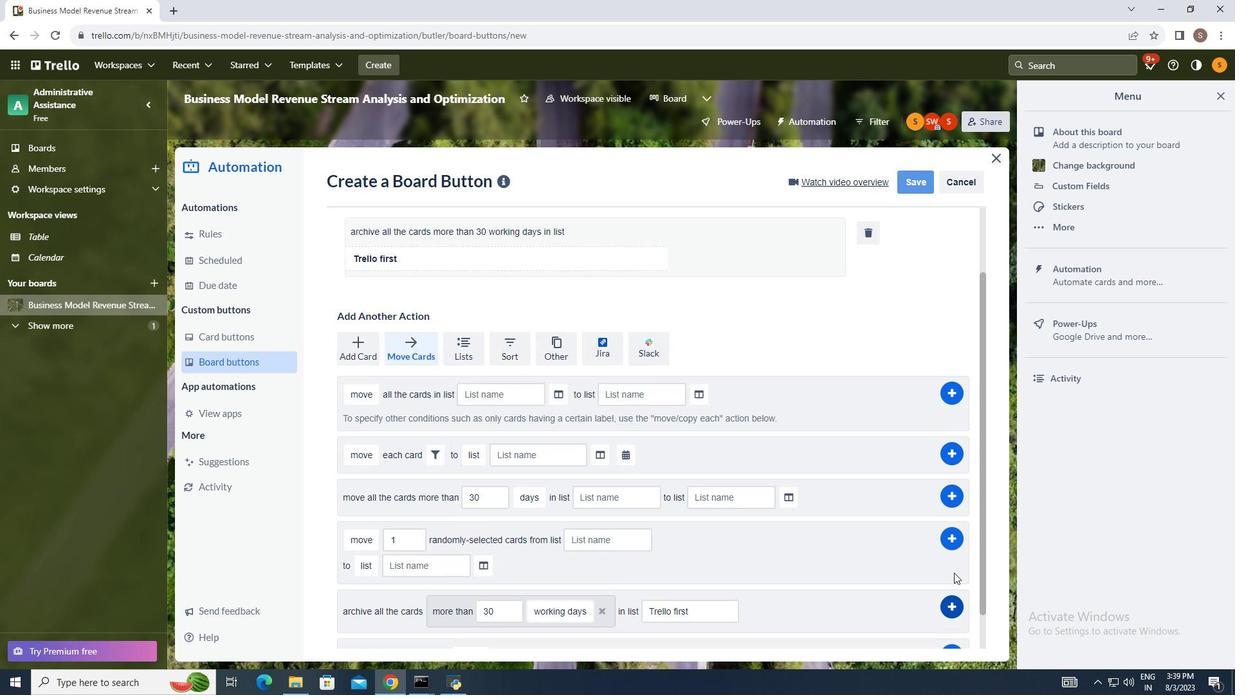 
